 Task: Search one way flight ticket for 5 adults, 2 children, 1 infant in seat and 1 infant on lap in economy from Atlanta: Hartsfield-jackson Atlanta International Airport to Riverton: Central Wyoming Regional Airport (was Riverton Regional) on 5-4-2023. Choice of flights is Spirit. Number of bags: 2 checked bags. Price is upto 73000. Outbound departure time preference is 15:45. Flight should be less emission only.
Action: Mouse moved to (288, 265)
Screenshot: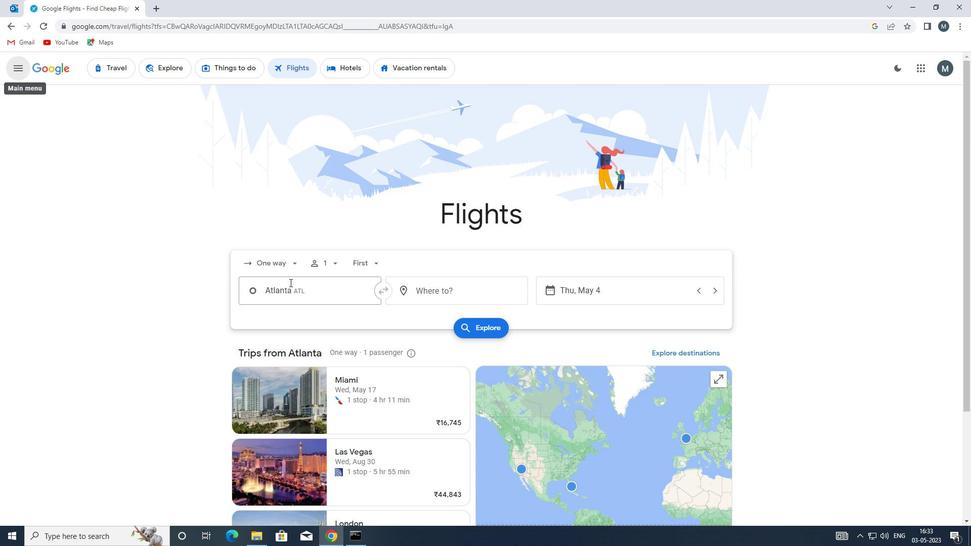 
Action: Mouse pressed left at (288, 265)
Screenshot: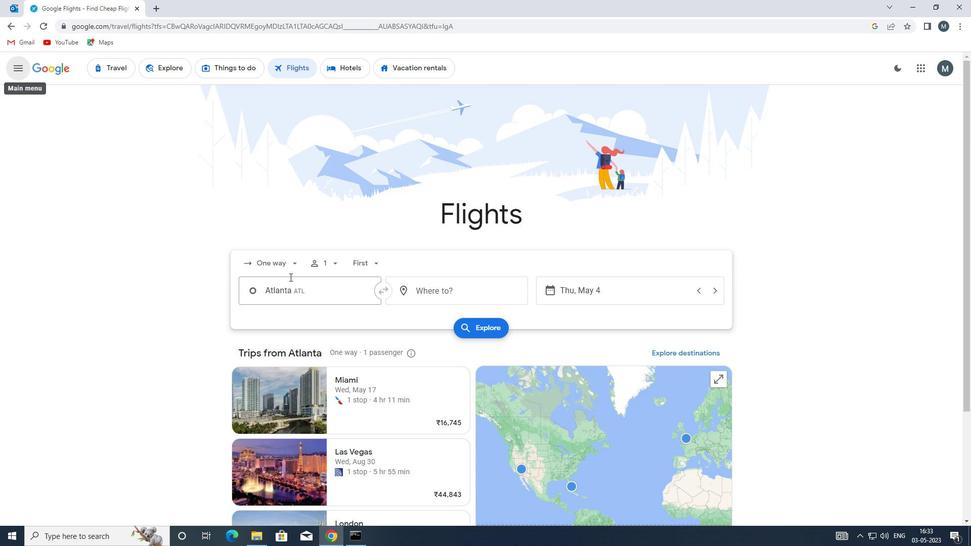 
Action: Mouse moved to (296, 311)
Screenshot: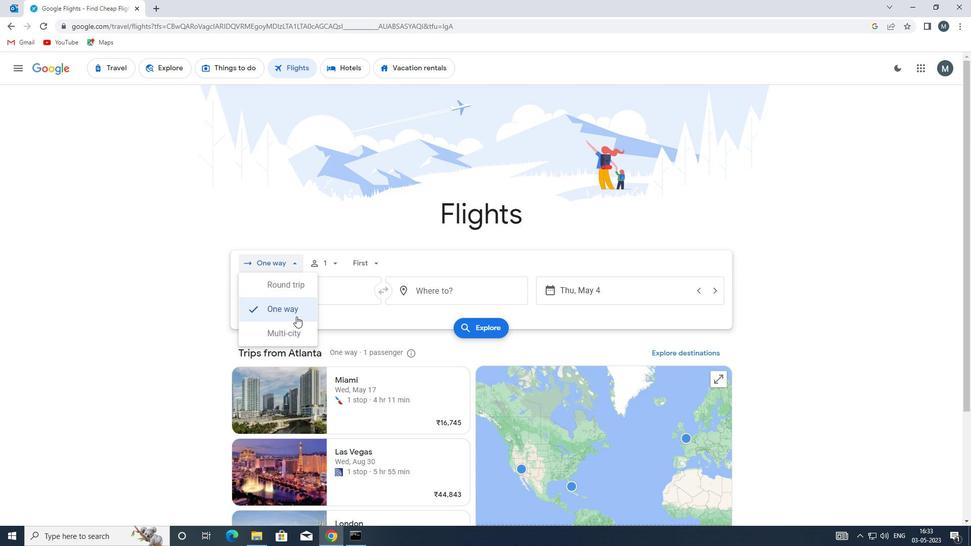 
Action: Mouse pressed left at (296, 311)
Screenshot: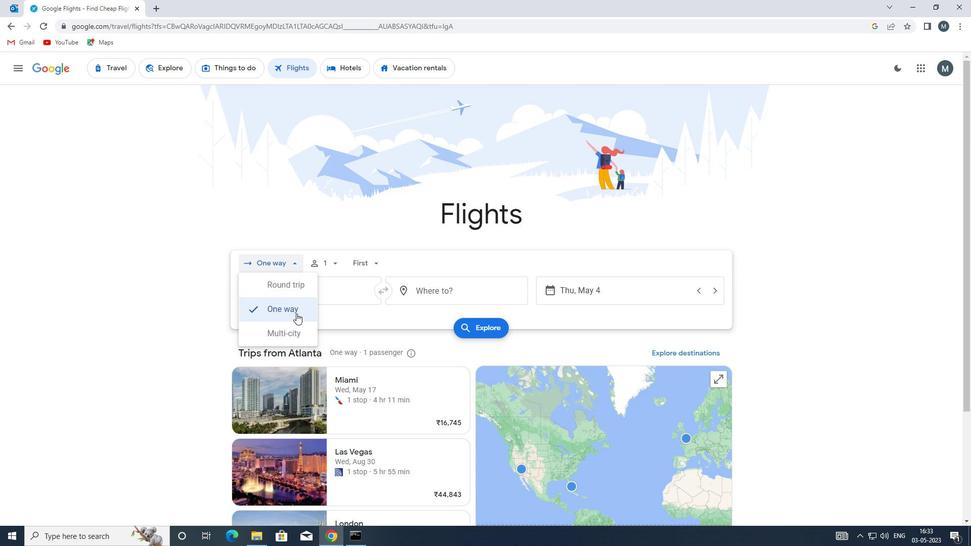 
Action: Mouse moved to (327, 270)
Screenshot: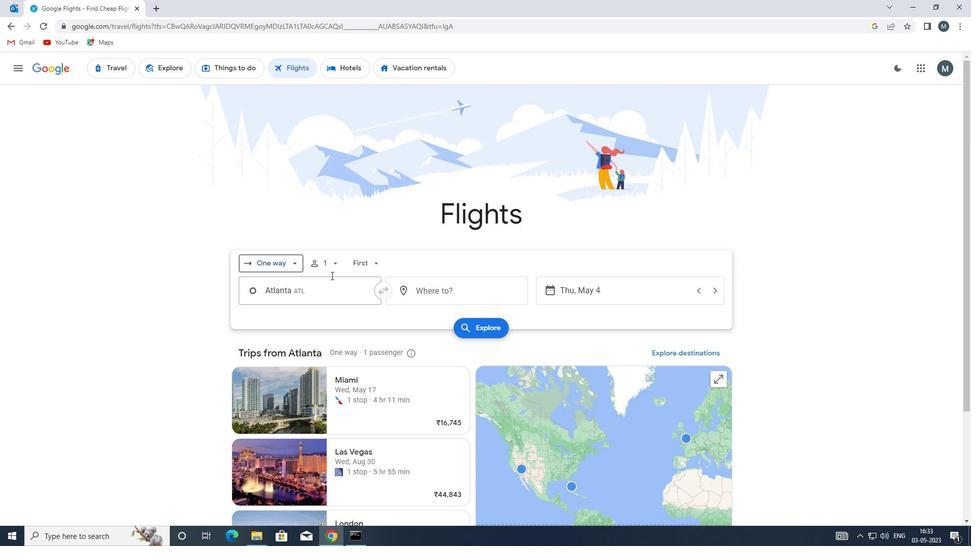 
Action: Mouse pressed left at (327, 270)
Screenshot: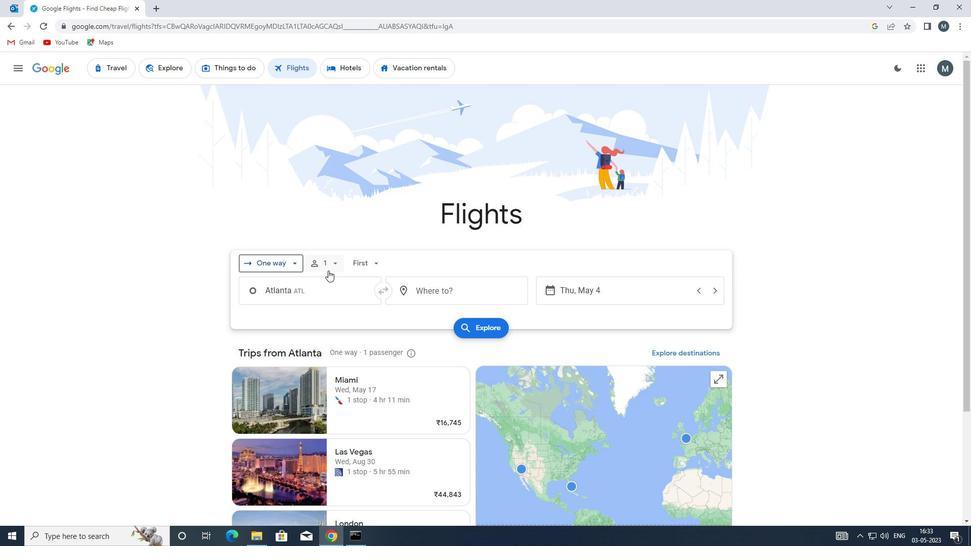 
Action: Mouse moved to (416, 289)
Screenshot: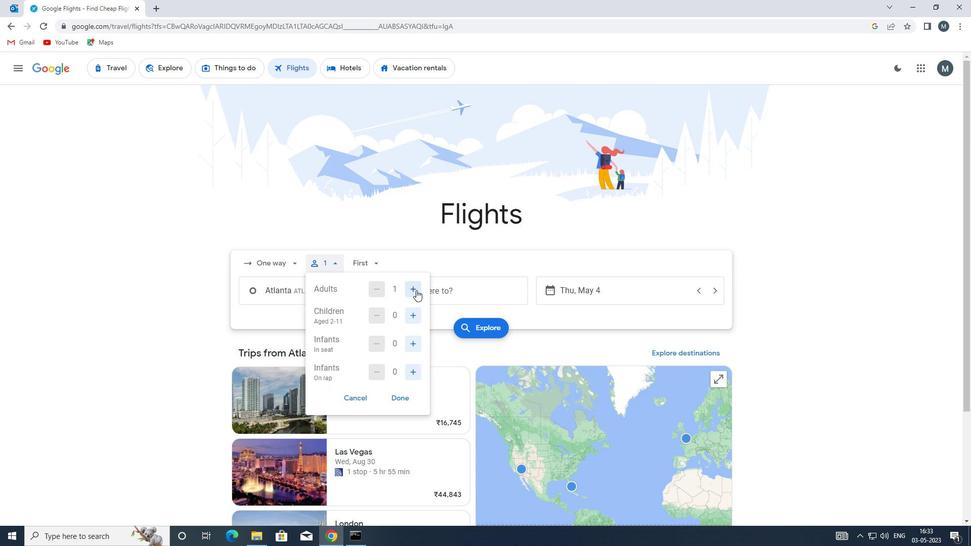 
Action: Mouse pressed left at (416, 289)
Screenshot: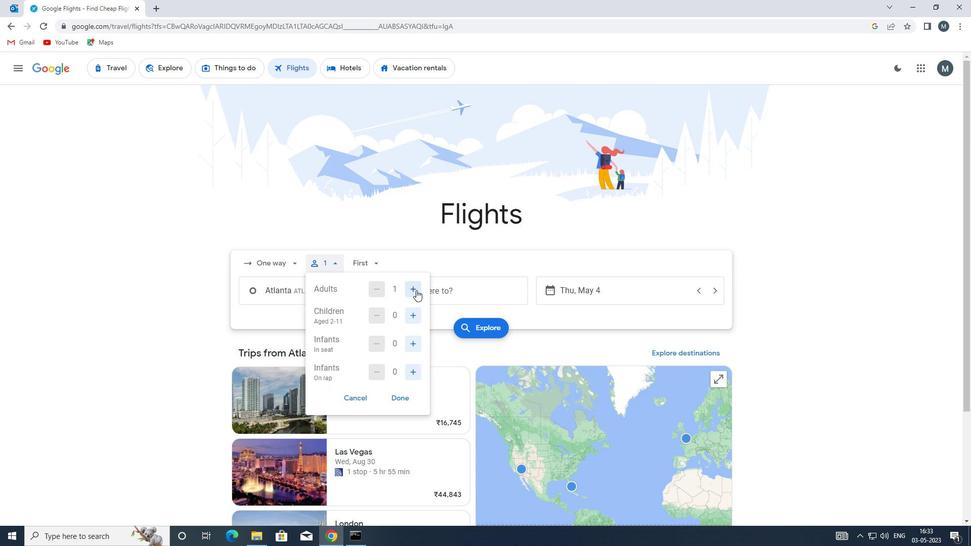
Action: Mouse pressed left at (416, 289)
Screenshot: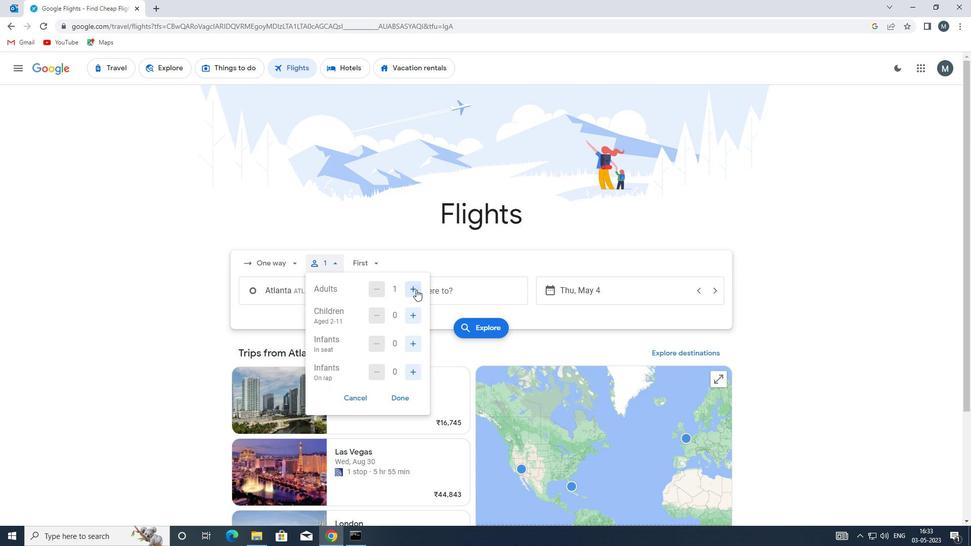 
Action: Mouse pressed left at (416, 289)
Screenshot: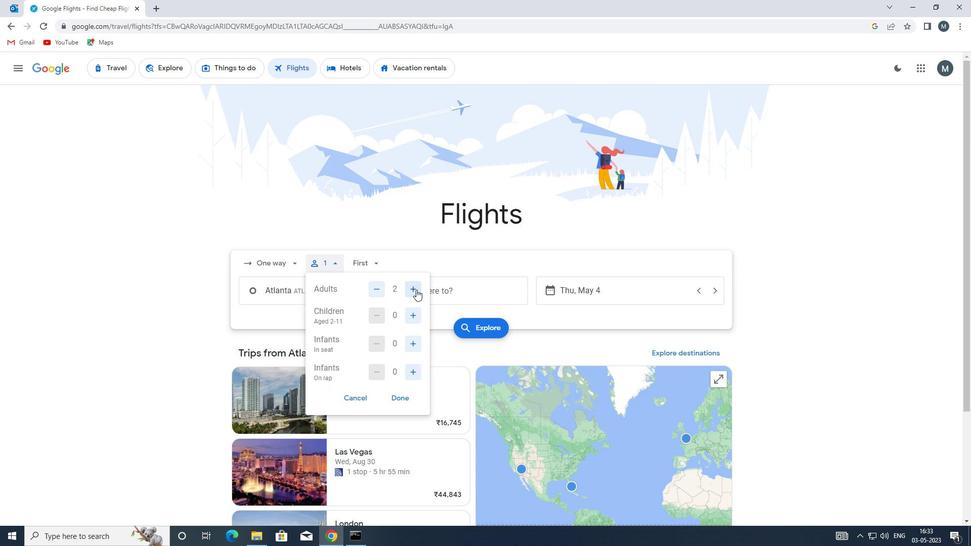 
Action: Mouse pressed left at (416, 289)
Screenshot: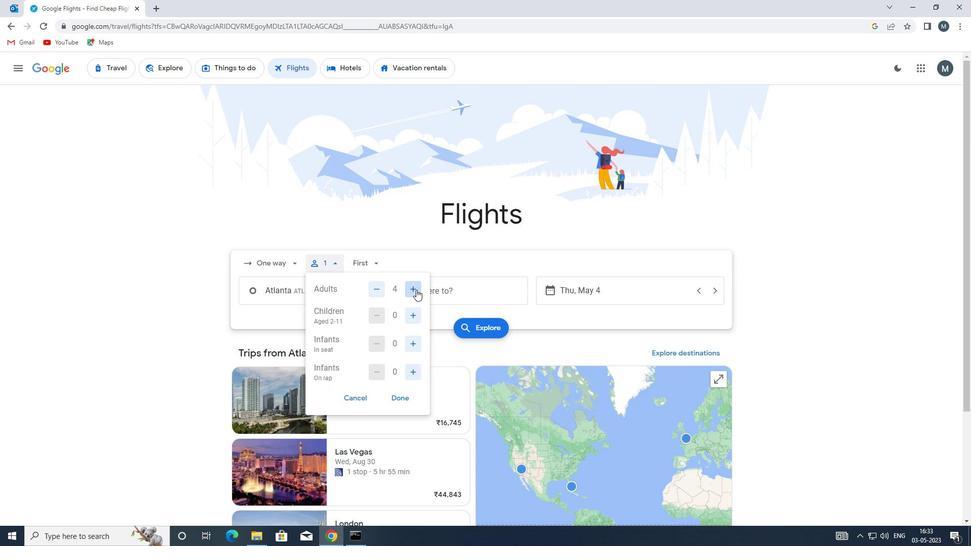 
Action: Mouse moved to (415, 315)
Screenshot: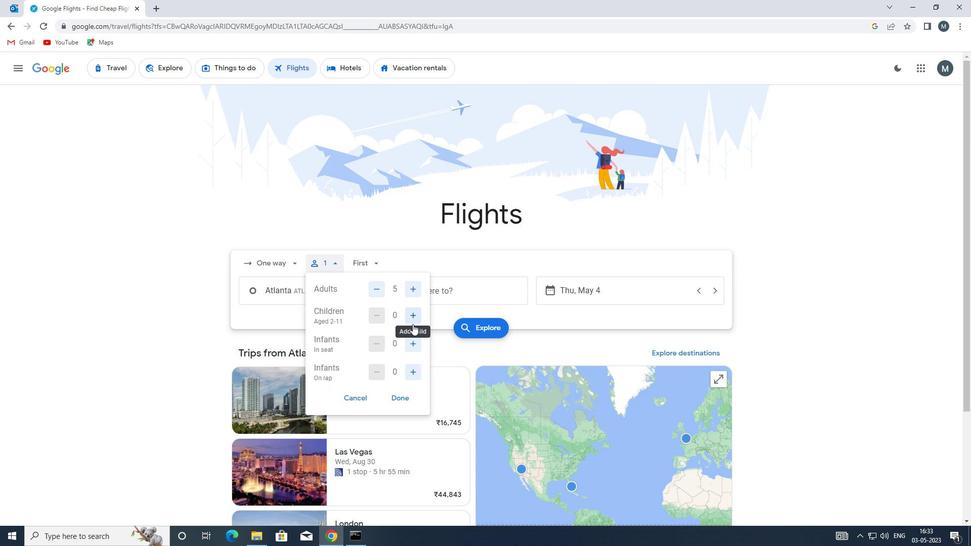 
Action: Mouse pressed left at (415, 315)
Screenshot: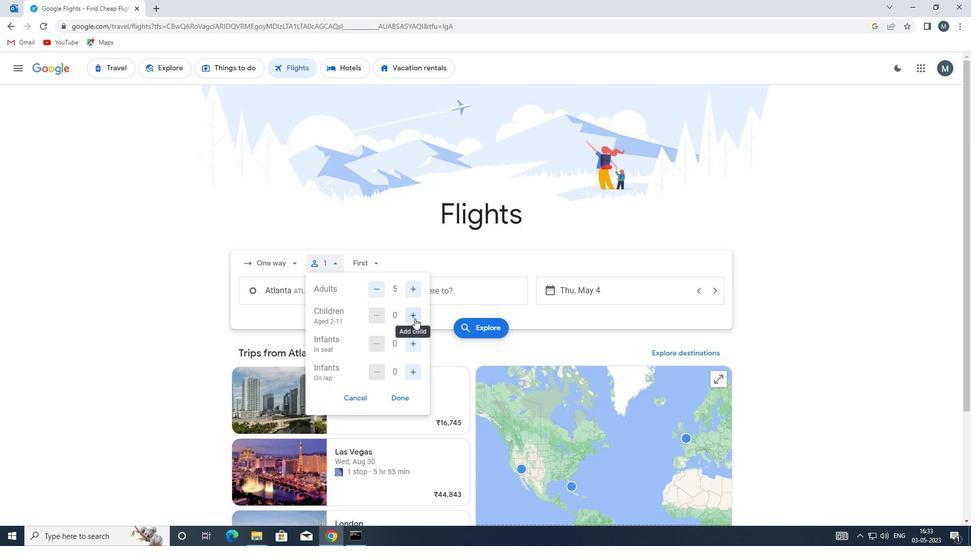 
Action: Mouse pressed left at (415, 315)
Screenshot: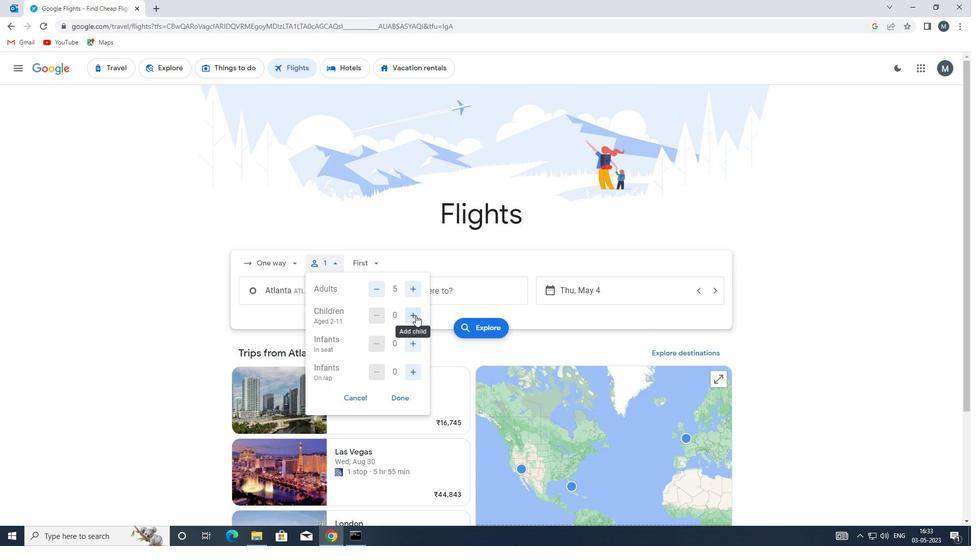 
Action: Mouse moved to (415, 342)
Screenshot: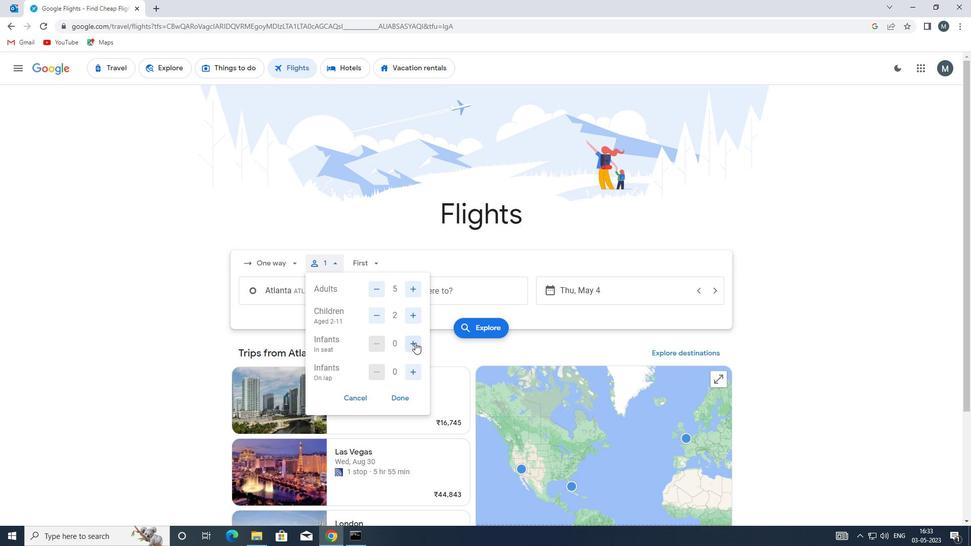 
Action: Mouse pressed left at (415, 342)
Screenshot: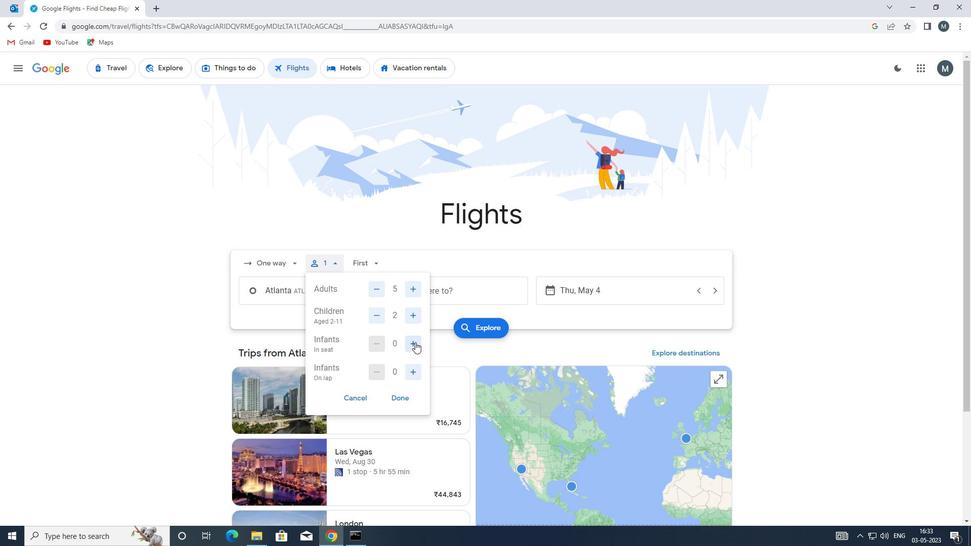 
Action: Mouse moved to (410, 369)
Screenshot: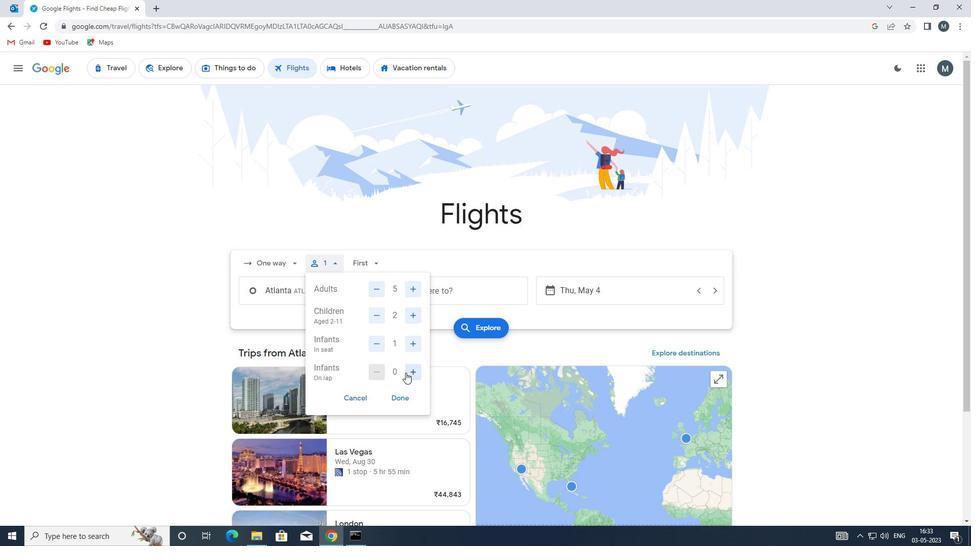 
Action: Mouse pressed left at (410, 369)
Screenshot: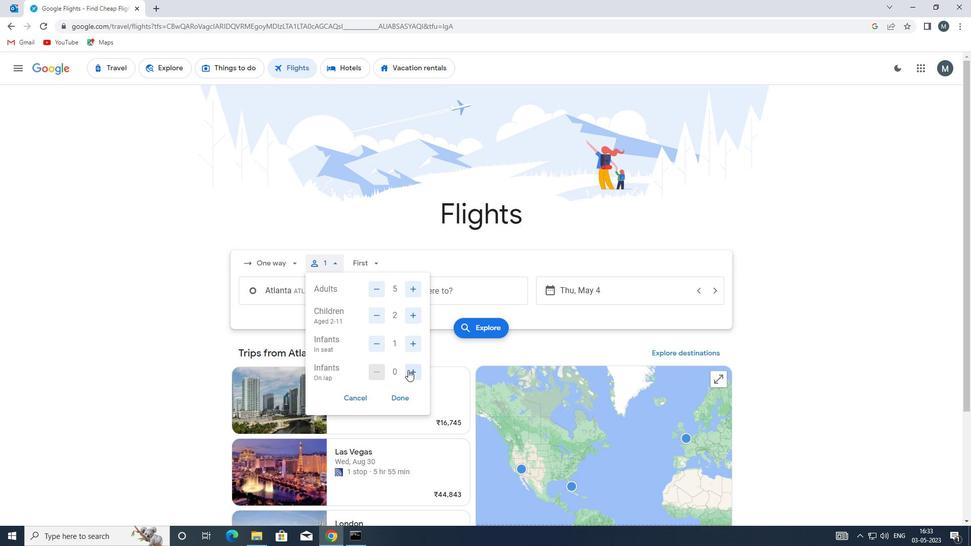 
Action: Mouse moved to (405, 395)
Screenshot: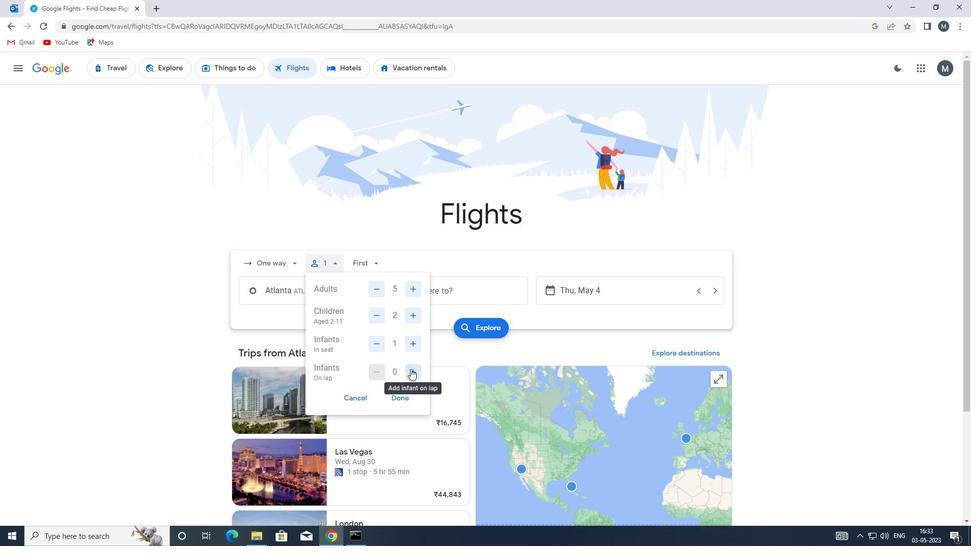 
Action: Mouse pressed left at (405, 395)
Screenshot: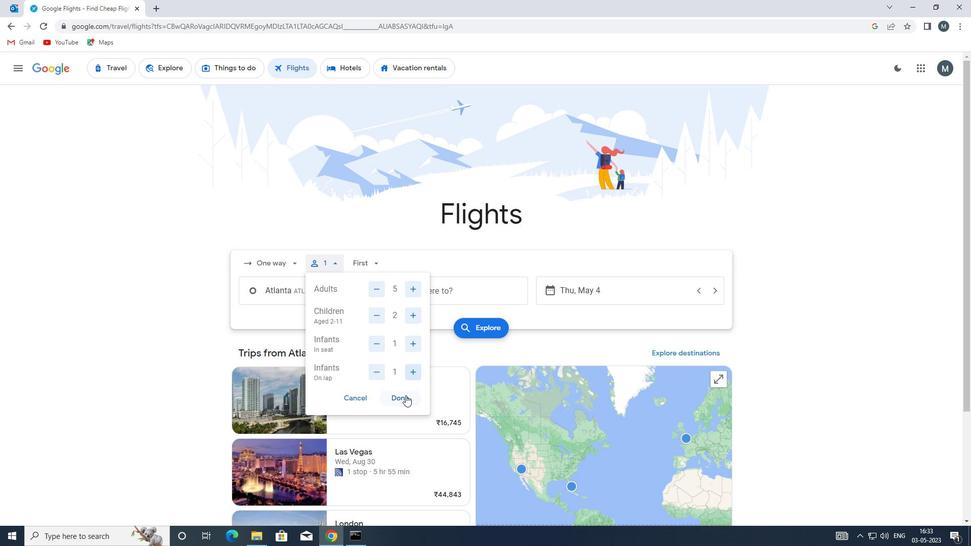 
Action: Mouse moved to (372, 264)
Screenshot: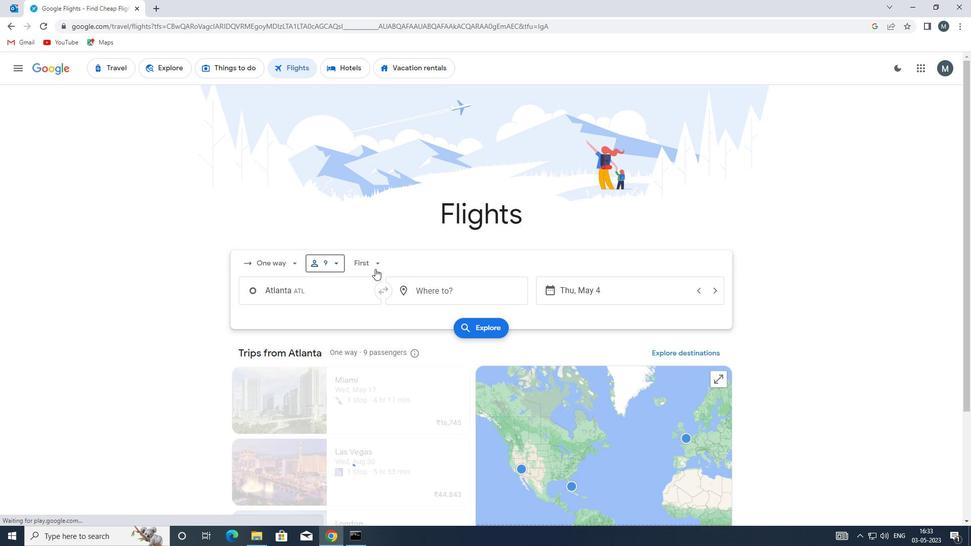 
Action: Mouse pressed left at (372, 264)
Screenshot: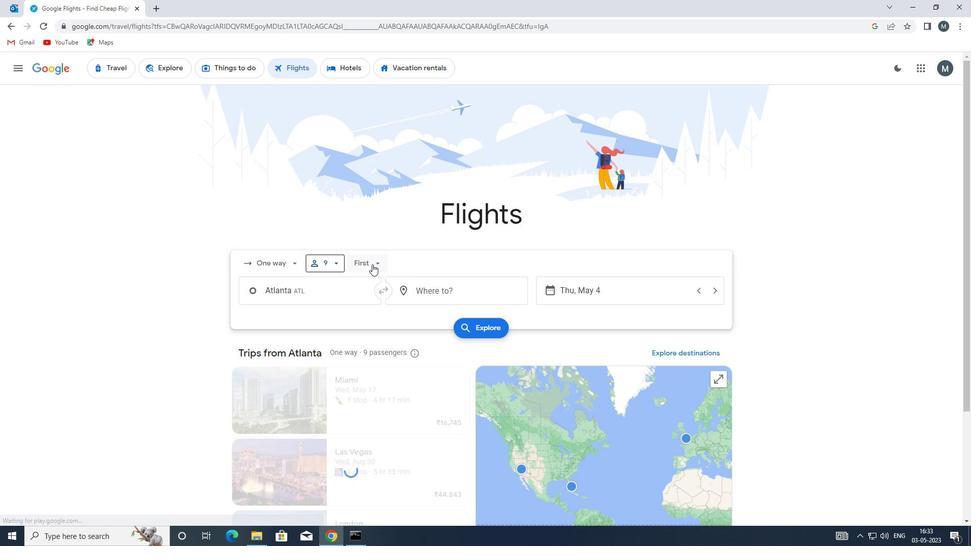 
Action: Mouse moved to (401, 281)
Screenshot: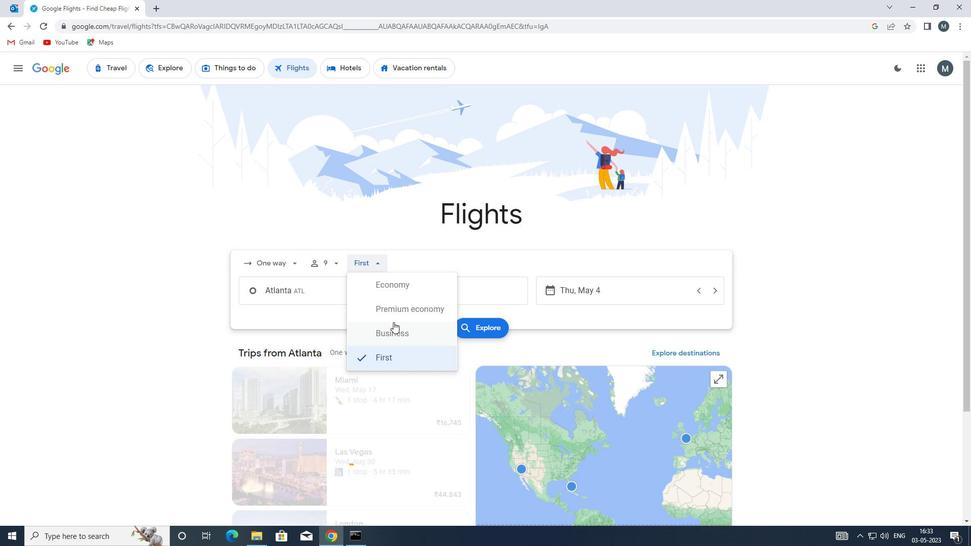 
Action: Mouse pressed left at (401, 281)
Screenshot: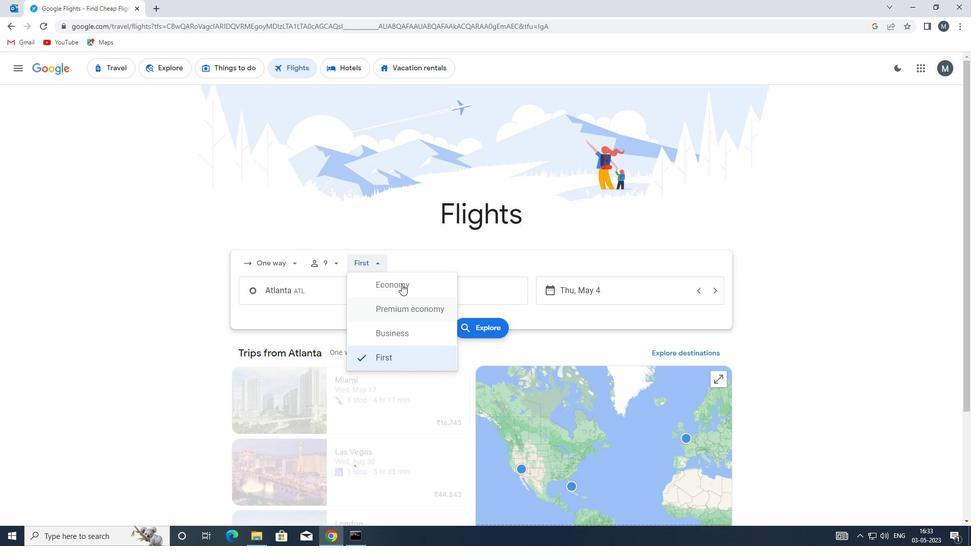 
Action: Mouse moved to (323, 299)
Screenshot: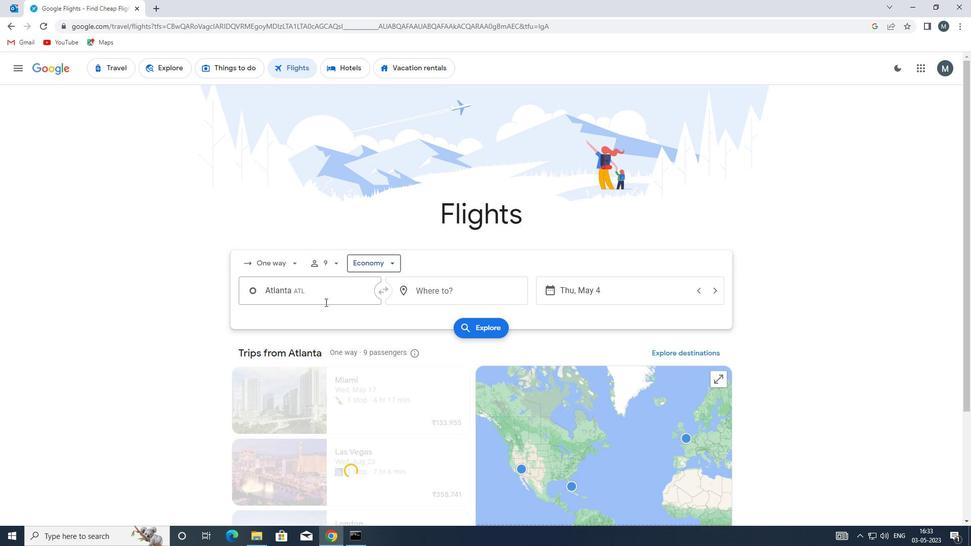 
Action: Mouse pressed left at (323, 299)
Screenshot: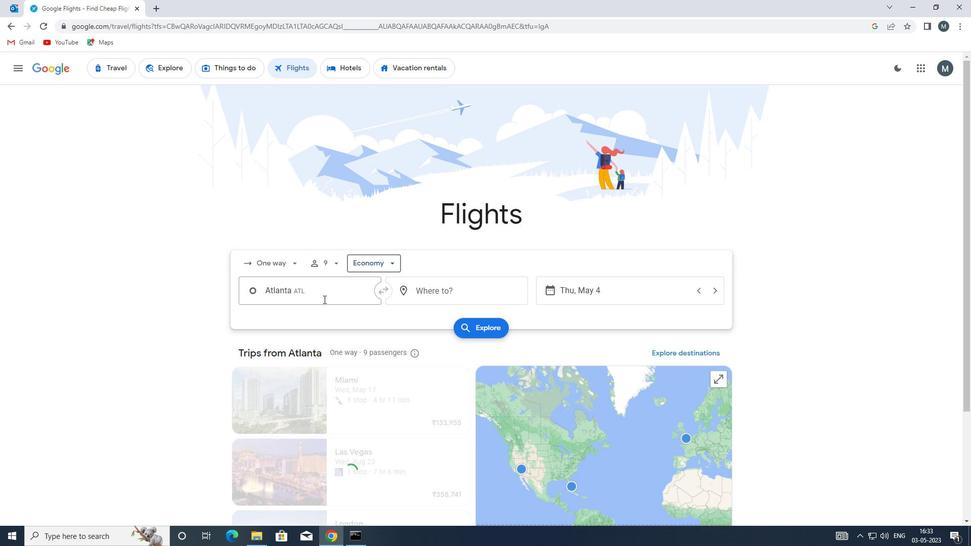 
Action: Mouse moved to (336, 347)
Screenshot: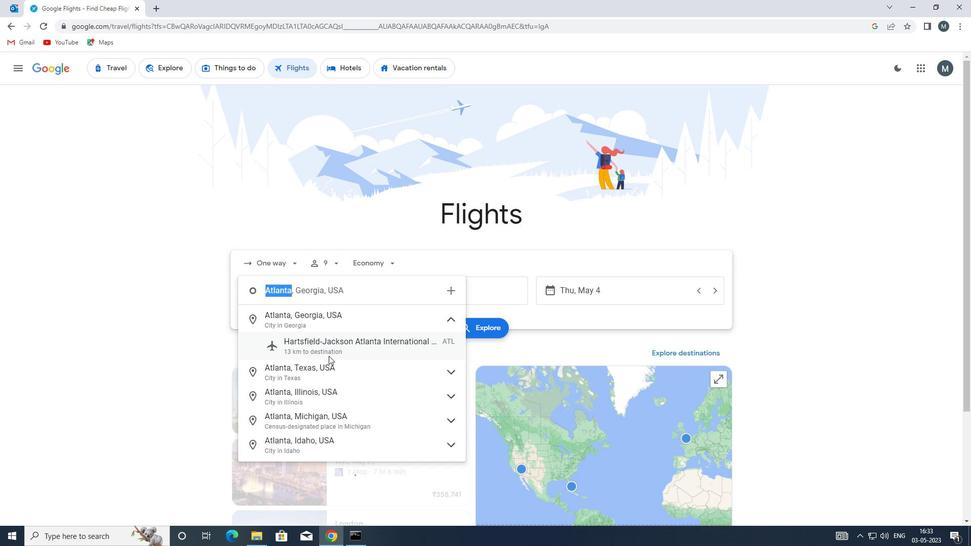 
Action: Mouse pressed left at (336, 347)
Screenshot: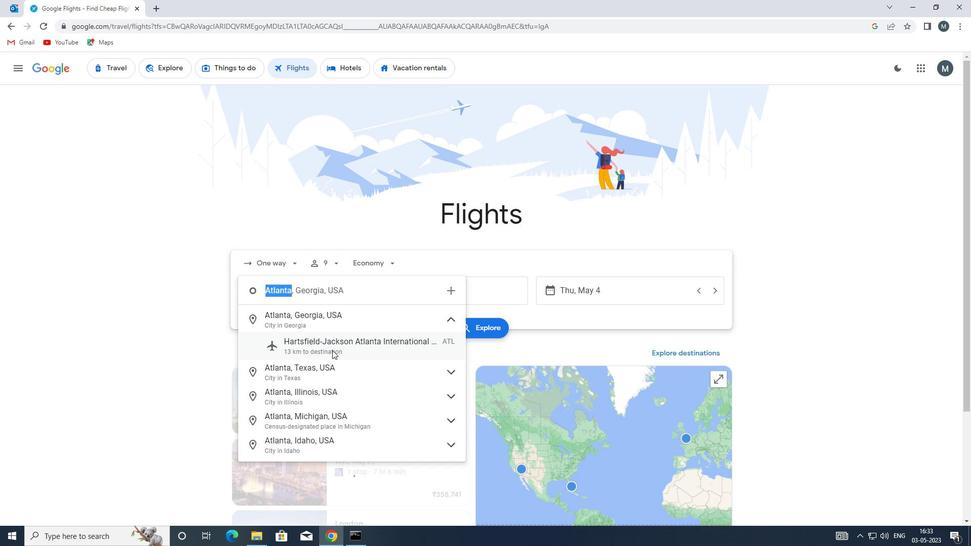 
Action: Mouse moved to (441, 297)
Screenshot: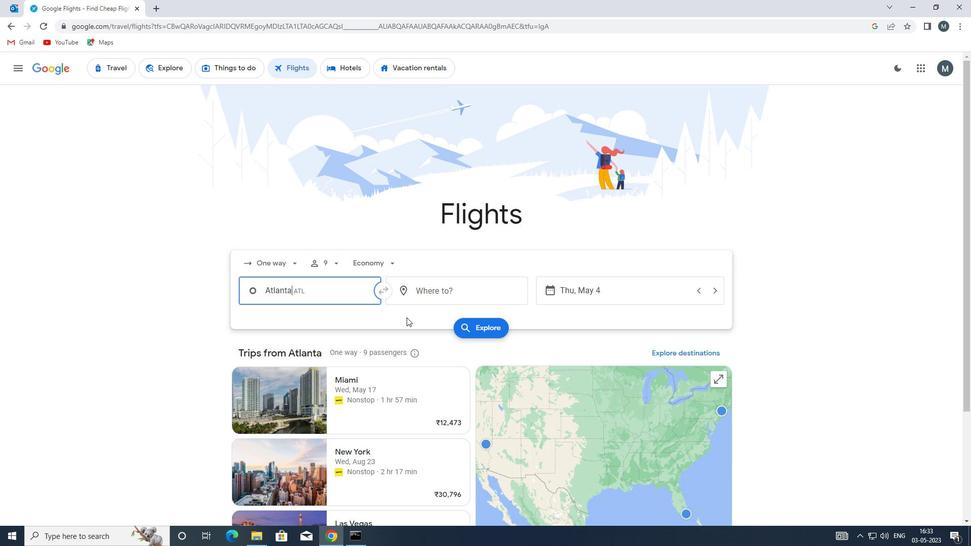 
Action: Mouse pressed left at (441, 297)
Screenshot: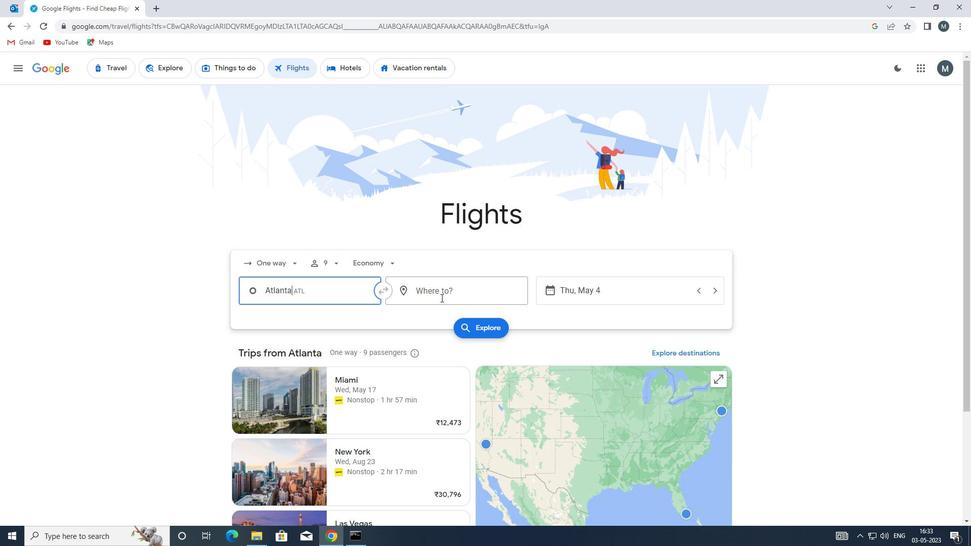 
Action: Key pressed riw
Screenshot: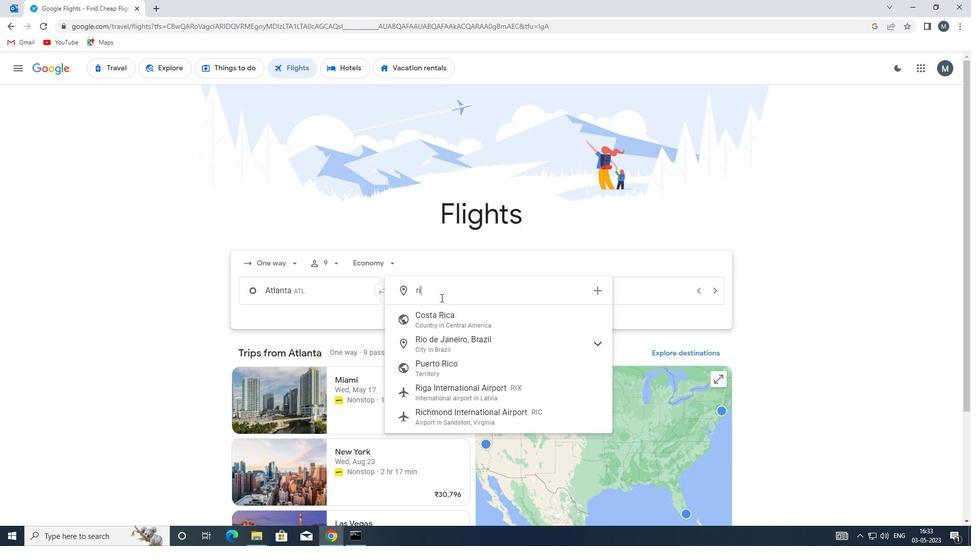 
Action: Mouse moved to (469, 320)
Screenshot: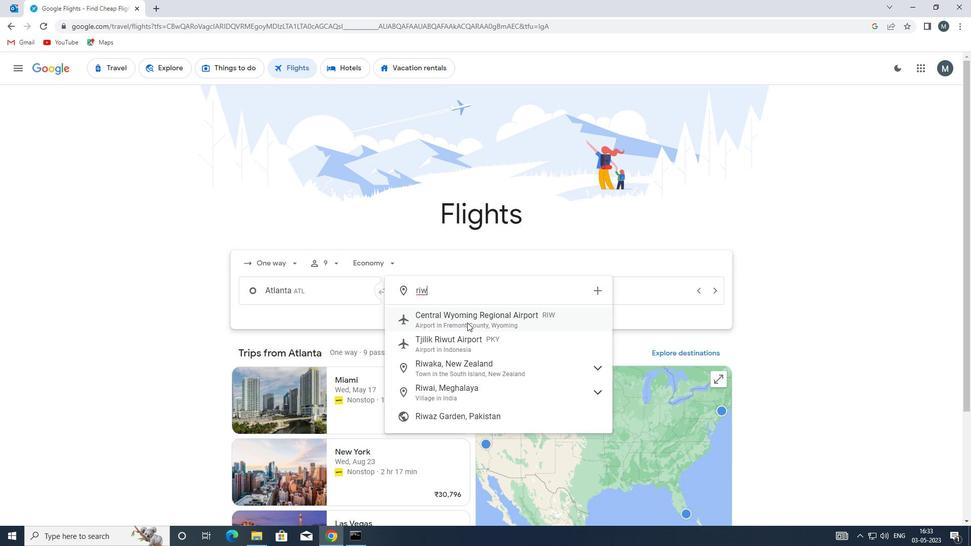 
Action: Mouse pressed left at (469, 320)
Screenshot: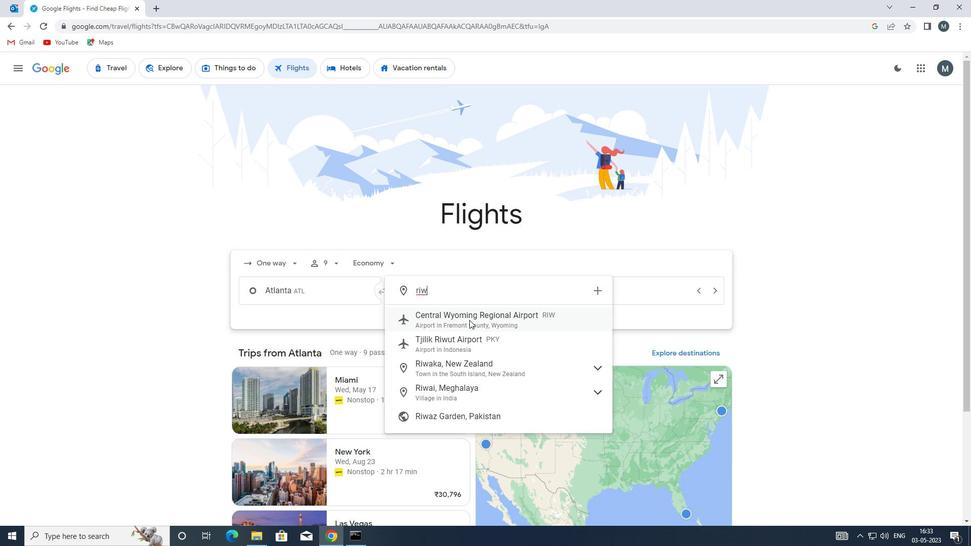 
Action: Mouse moved to (573, 290)
Screenshot: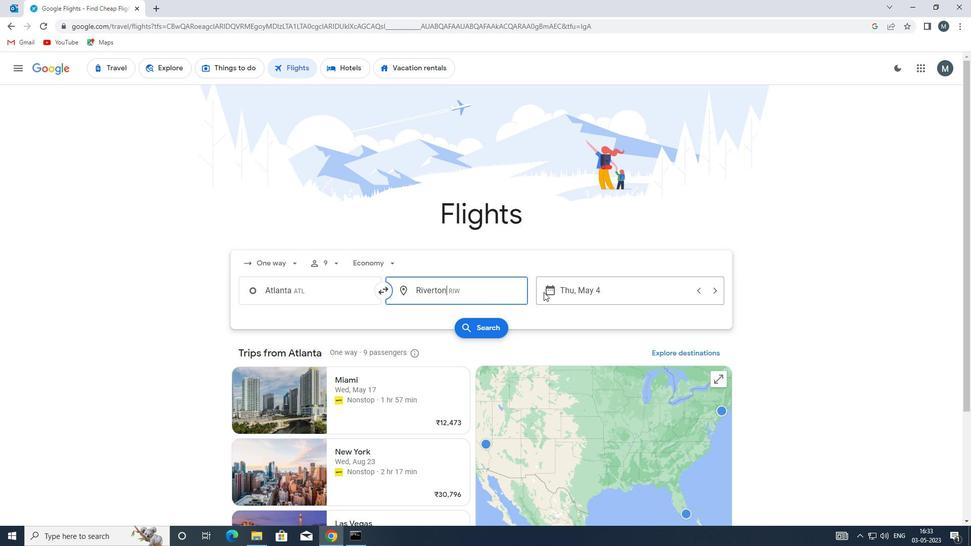 
Action: Mouse pressed left at (573, 290)
Screenshot: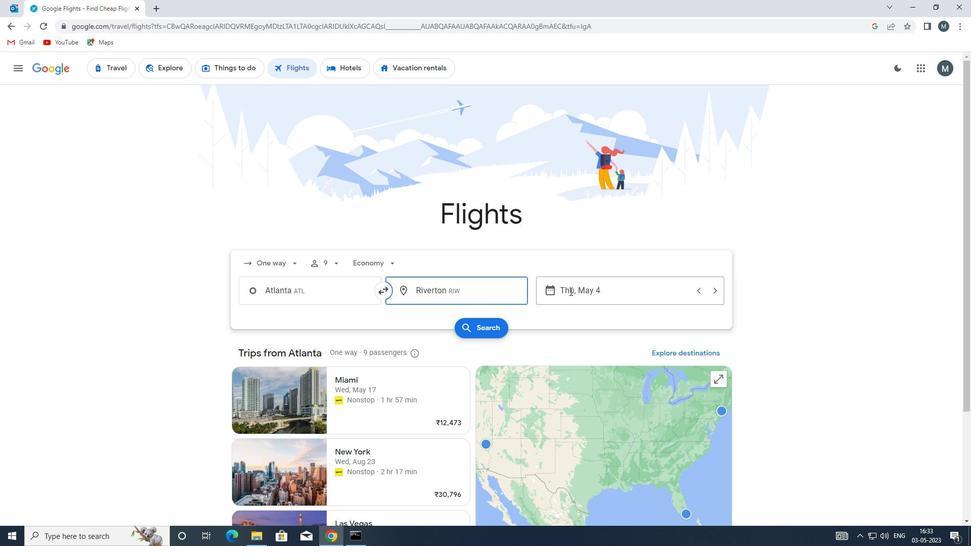 
Action: Mouse moved to (461, 340)
Screenshot: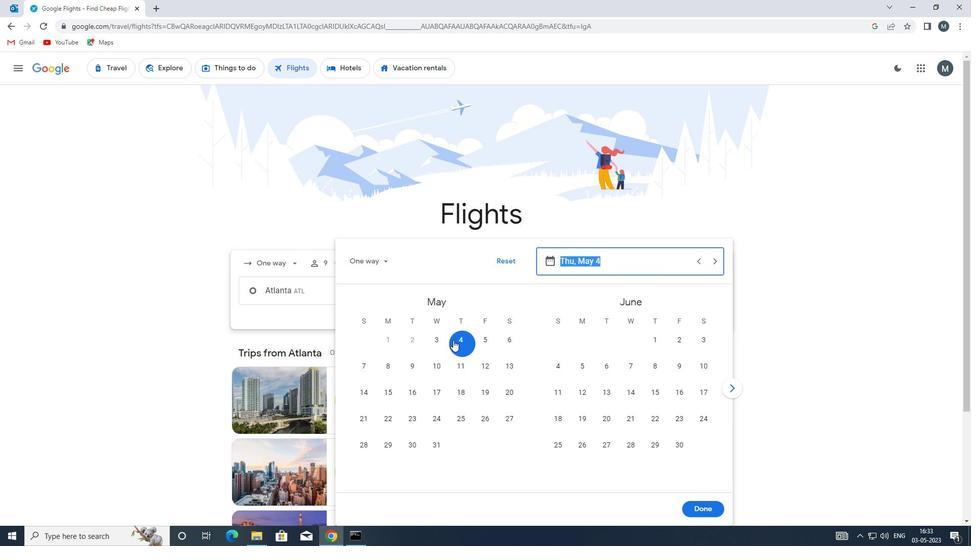 
Action: Mouse pressed left at (461, 340)
Screenshot: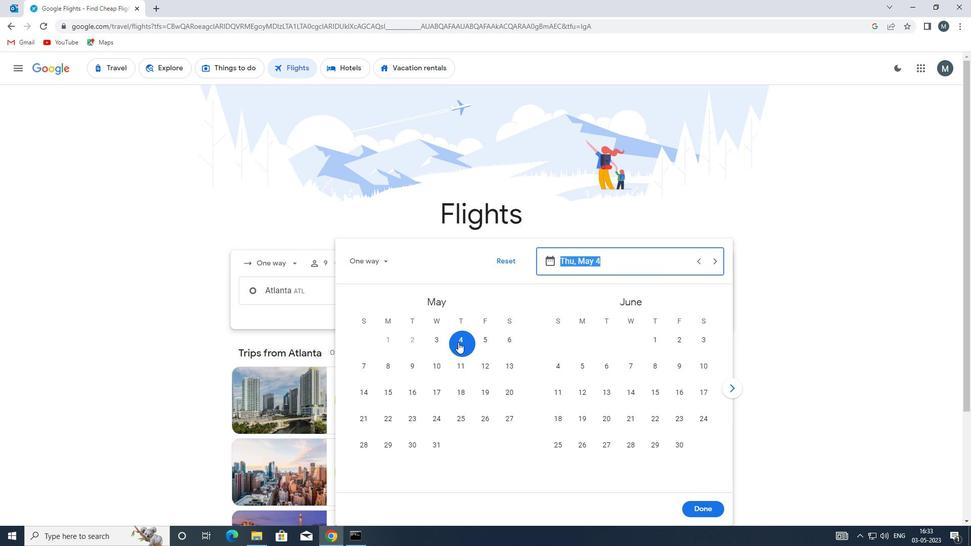 
Action: Mouse moved to (696, 506)
Screenshot: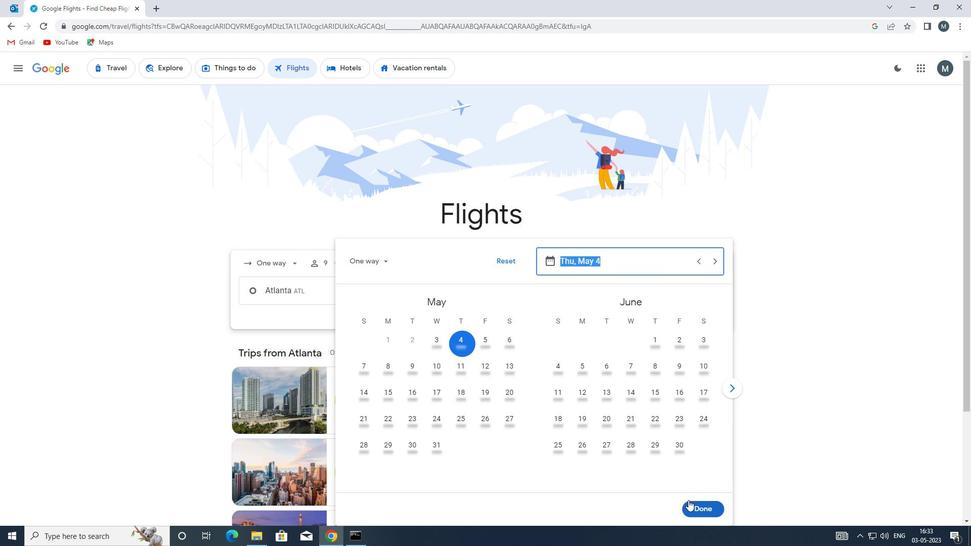 
Action: Mouse pressed left at (696, 506)
Screenshot: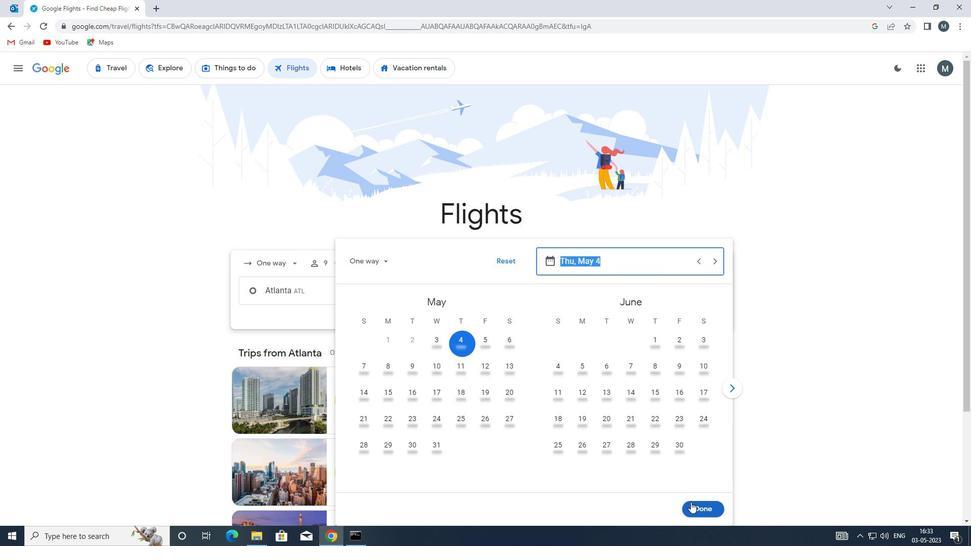 
Action: Mouse moved to (476, 332)
Screenshot: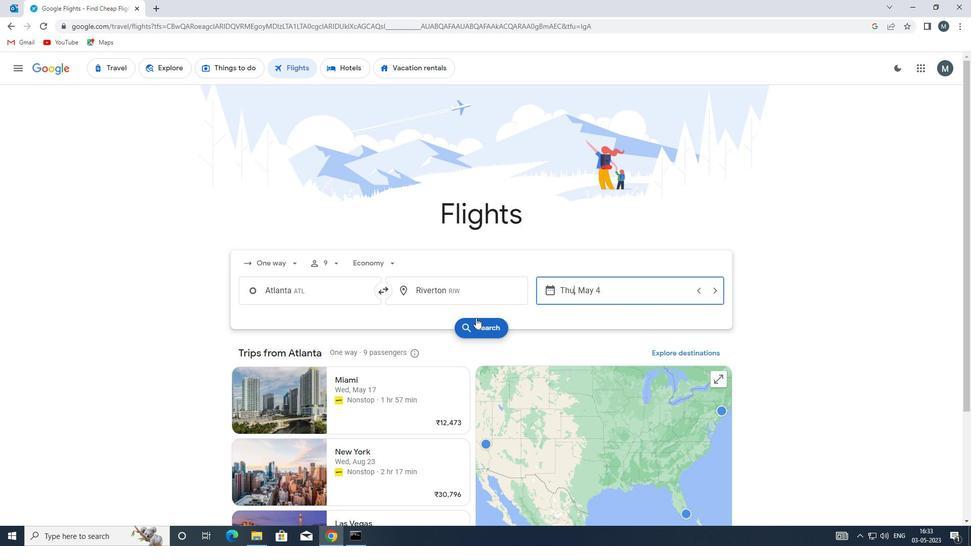 
Action: Mouse pressed left at (476, 332)
Screenshot: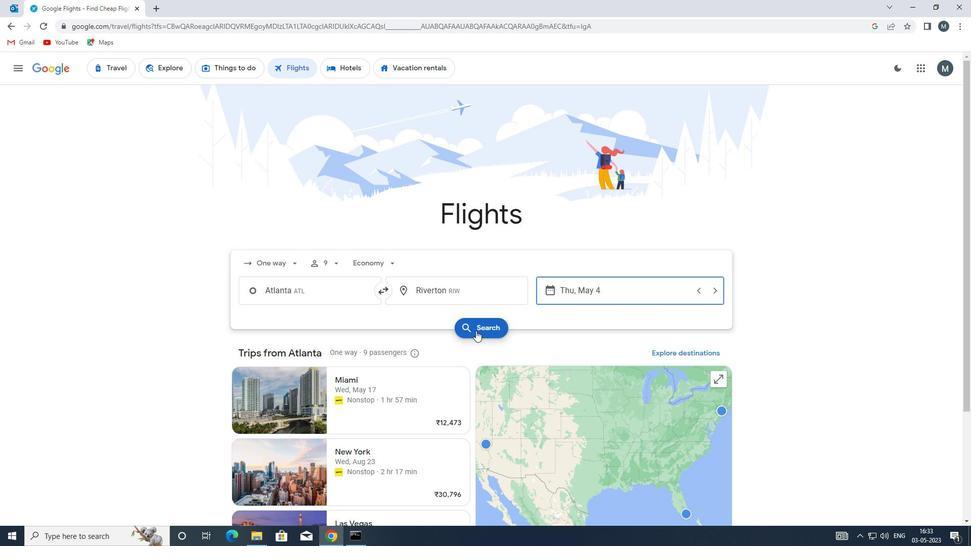 
Action: Mouse moved to (260, 158)
Screenshot: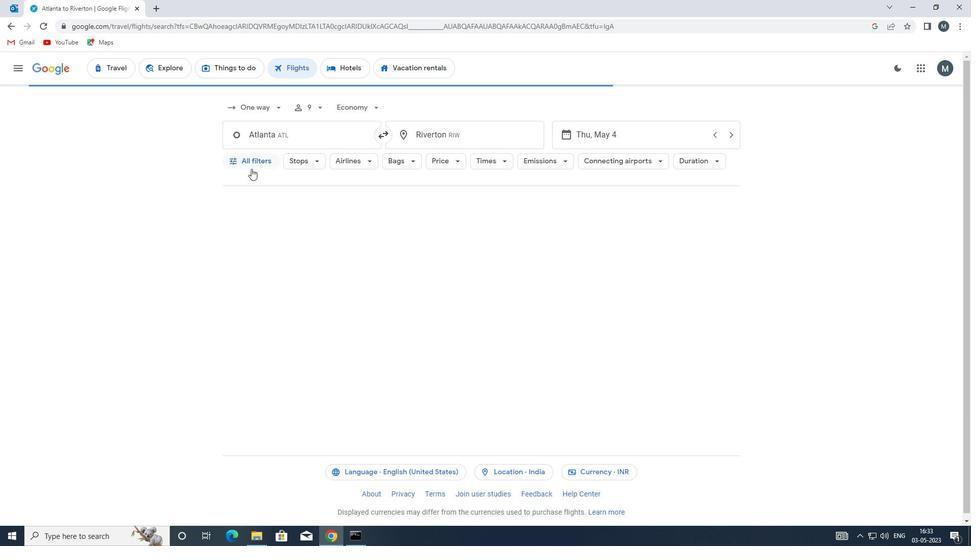 
Action: Mouse pressed left at (260, 158)
Screenshot: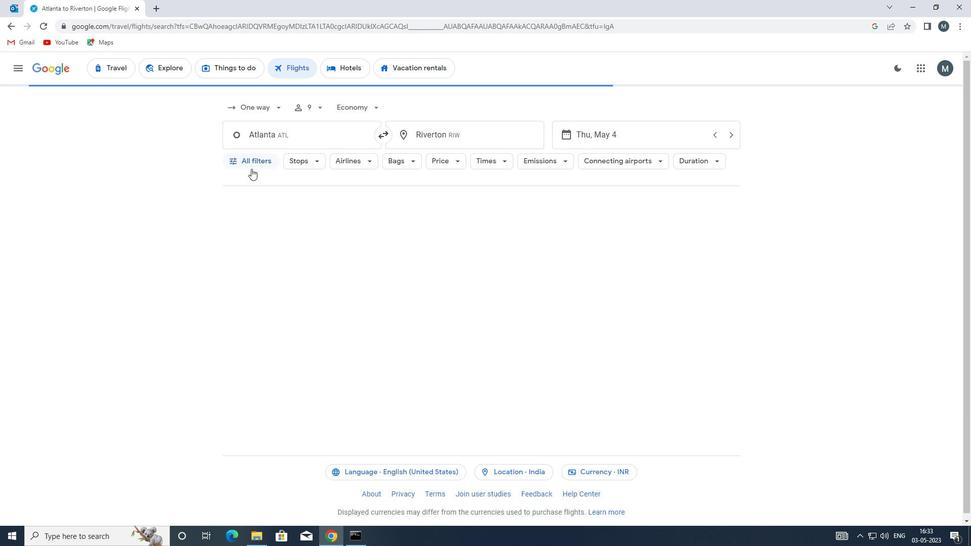 
Action: Mouse moved to (291, 297)
Screenshot: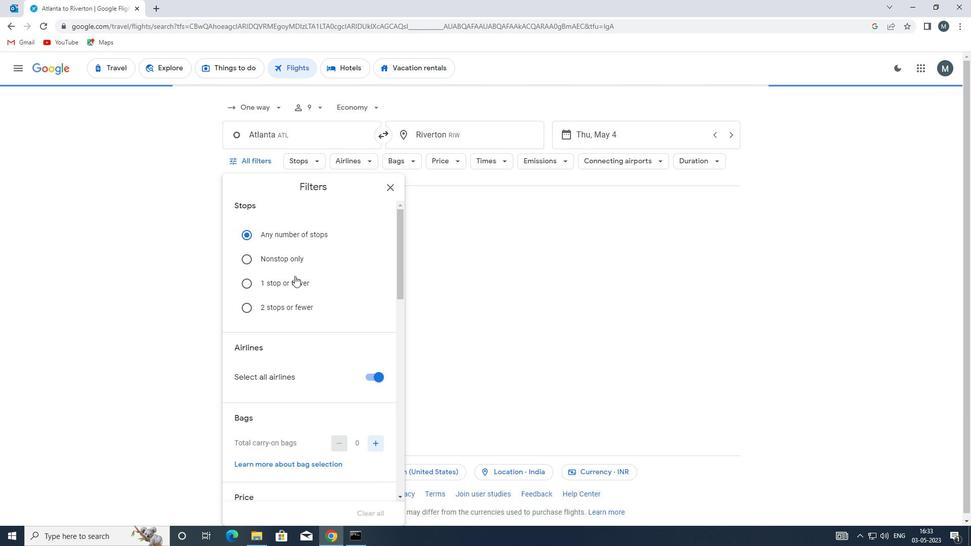 
Action: Mouse scrolled (291, 297) with delta (0, 0)
Screenshot: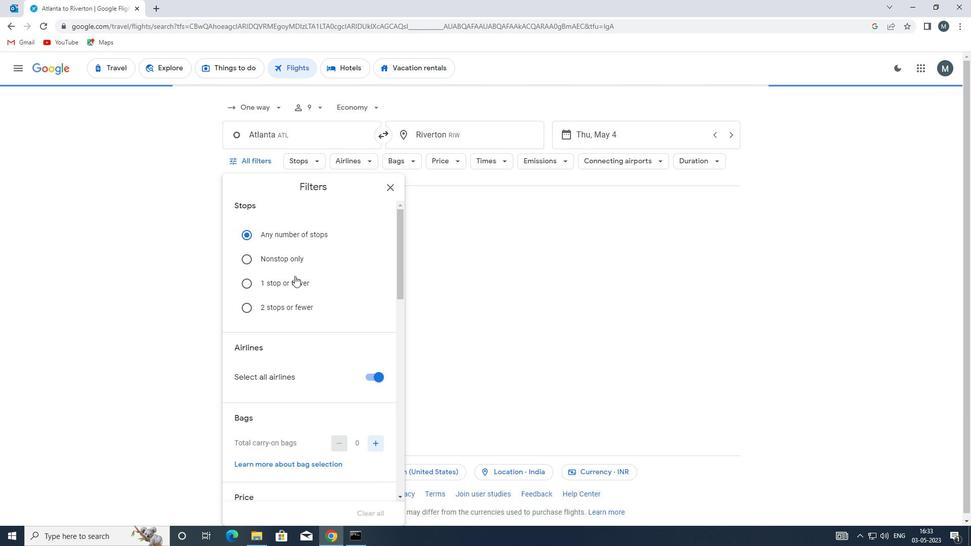 
Action: Mouse moved to (376, 329)
Screenshot: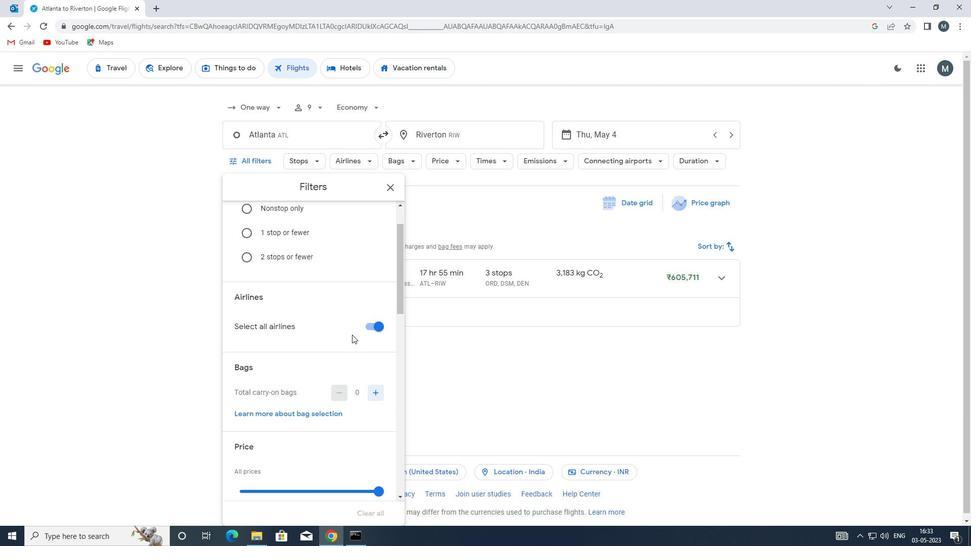 
Action: Mouse pressed left at (376, 329)
Screenshot: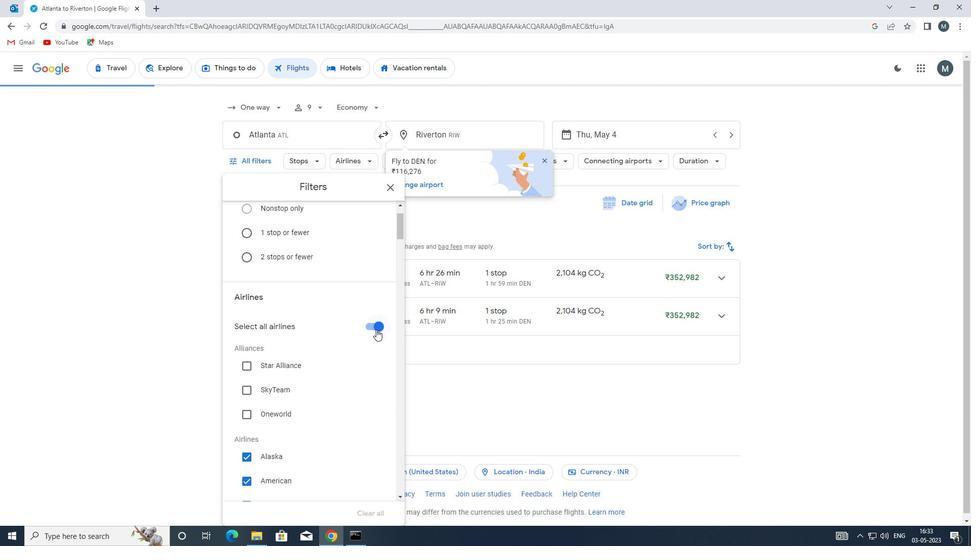 
Action: Mouse moved to (308, 338)
Screenshot: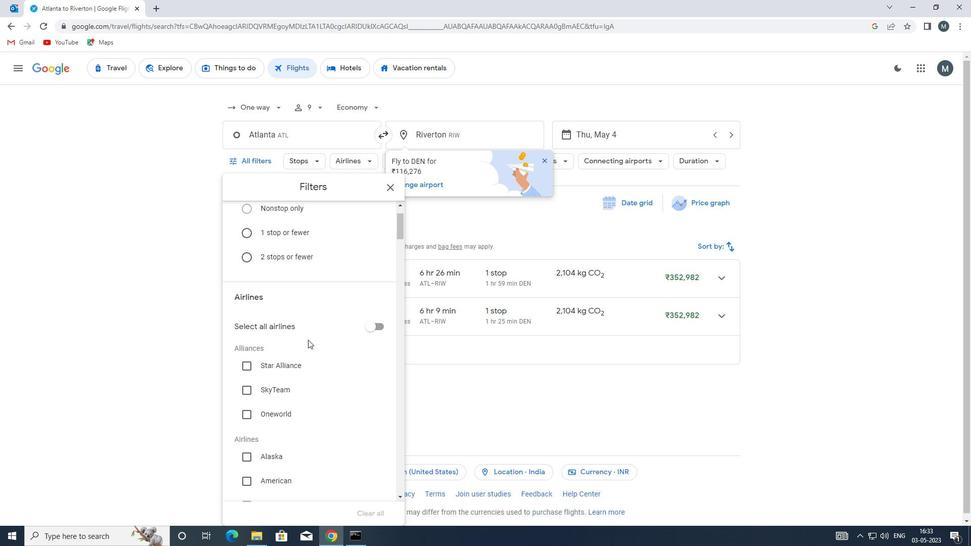 
Action: Mouse scrolled (308, 337) with delta (0, 0)
Screenshot: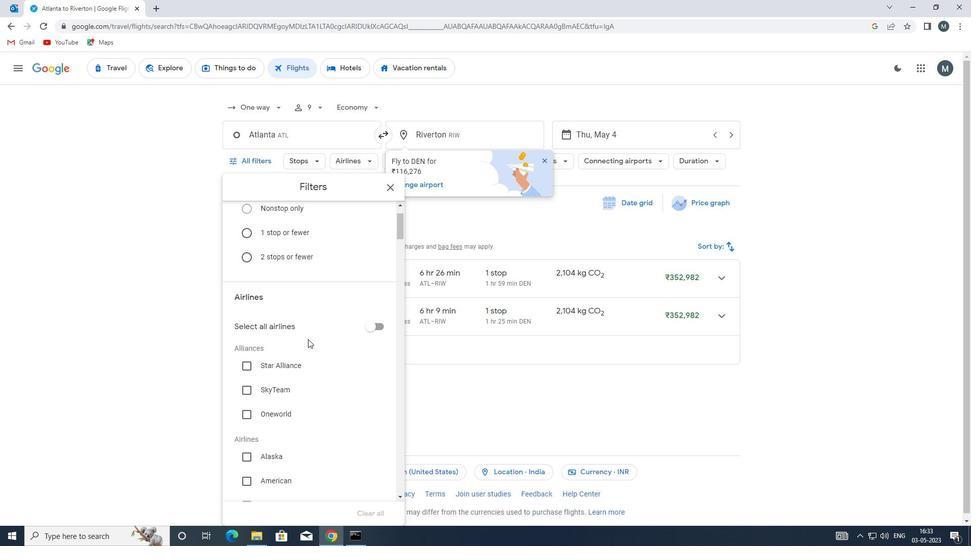 
Action: Mouse moved to (306, 339)
Screenshot: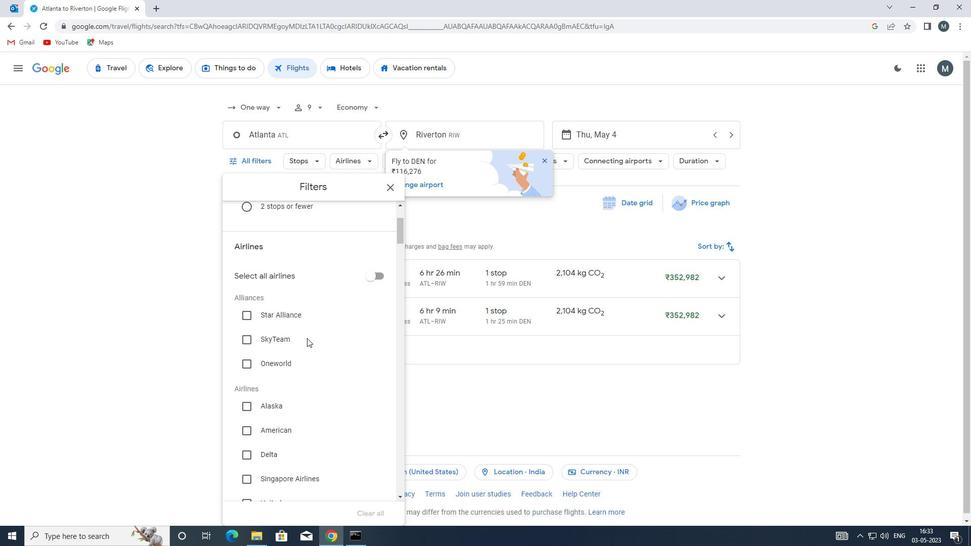 
Action: Mouse scrolled (306, 338) with delta (0, 0)
Screenshot: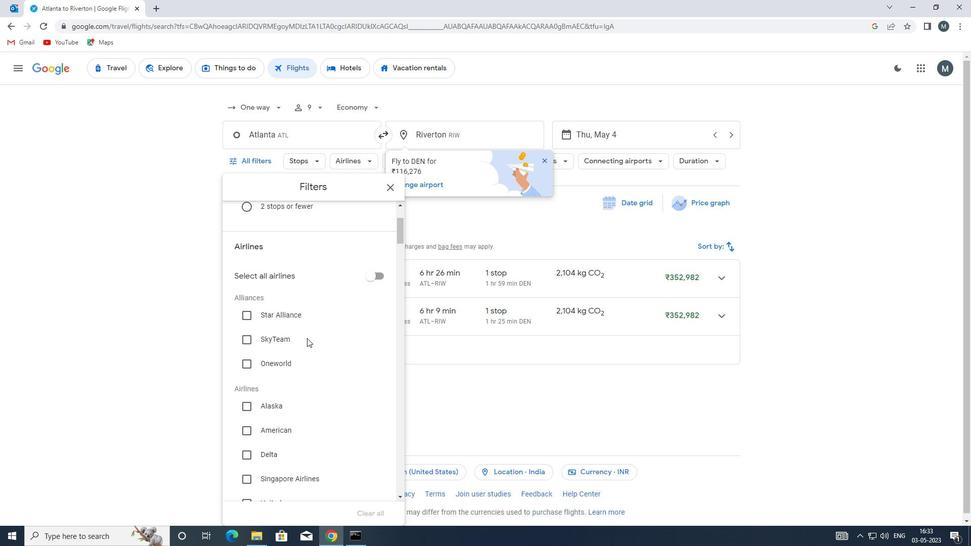 
Action: Mouse moved to (304, 345)
Screenshot: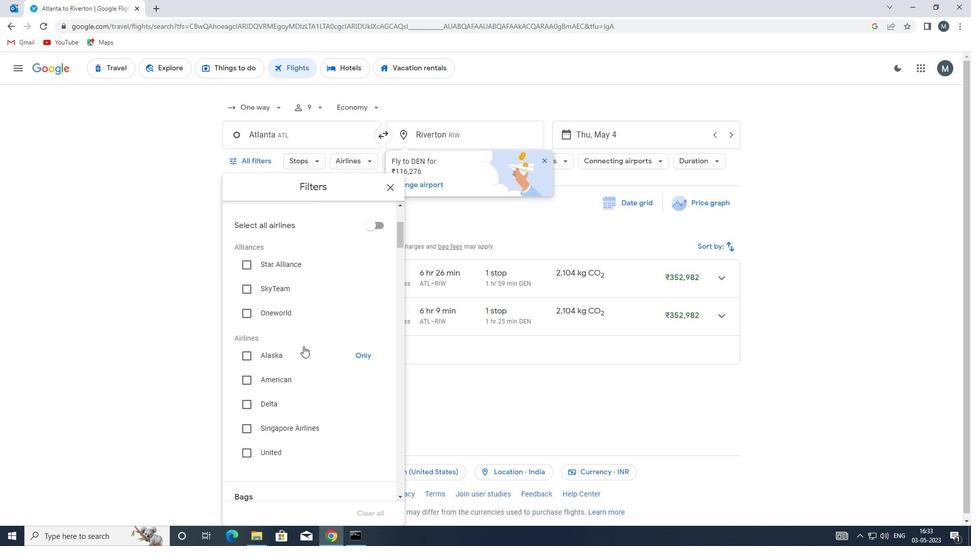 
Action: Mouse scrolled (304, 345) with delta (0, 0)
Screenshot: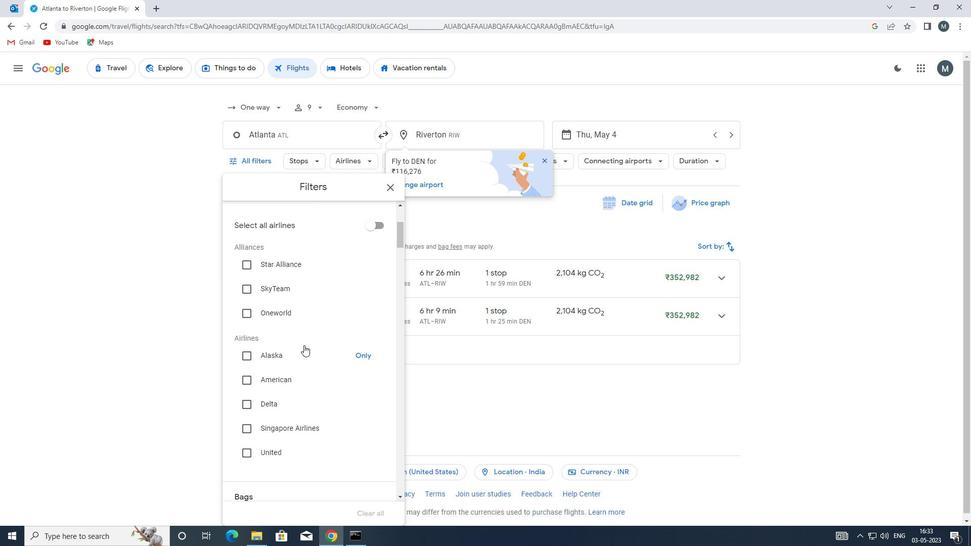 
Action: Mouse moved to (302, 346)
Screenshot: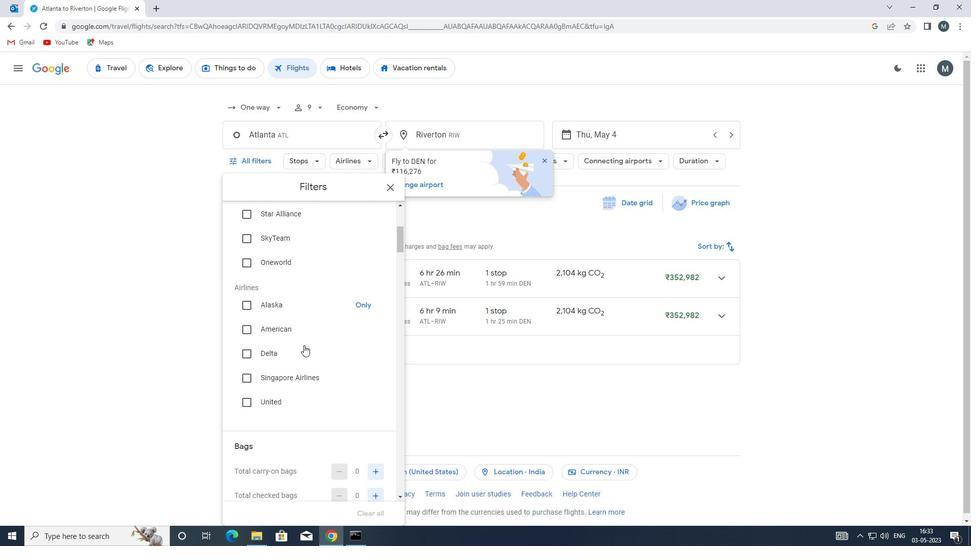 
Action: Mouse scrolled (302, 345) with delta (0, 0)
Screenshot: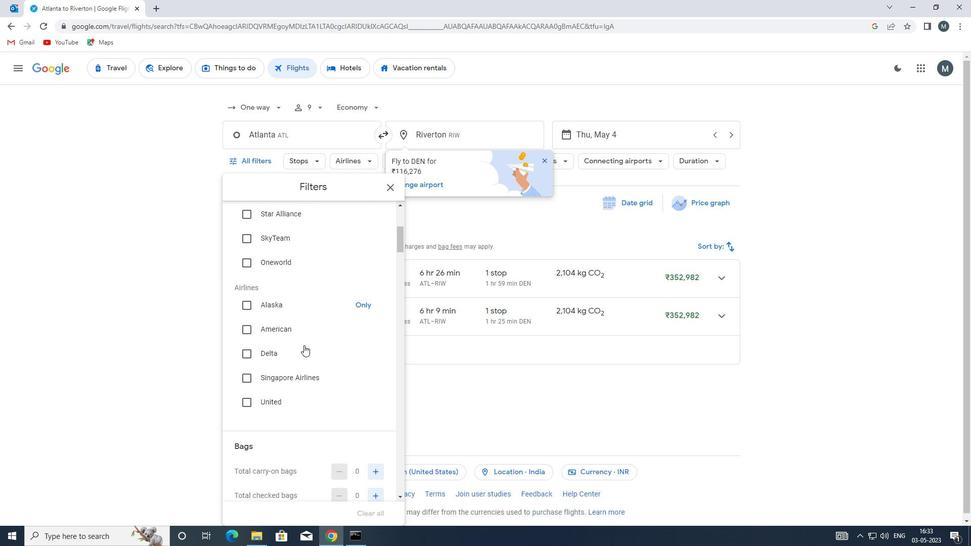 
Action: Mouse moved to (302, 347)
Screenshot: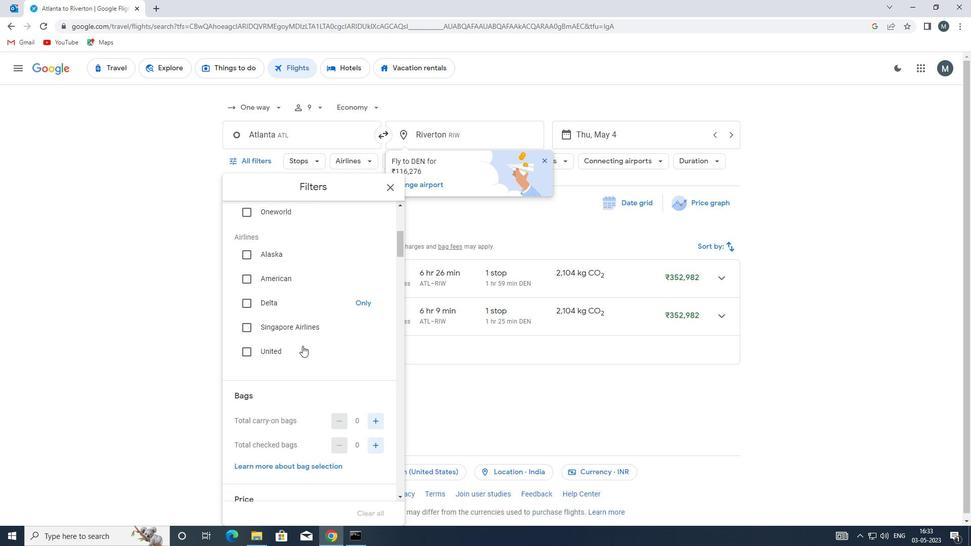 
Action: Mouse scrolled (302, 346) with delta (0, 0)
Screenshot: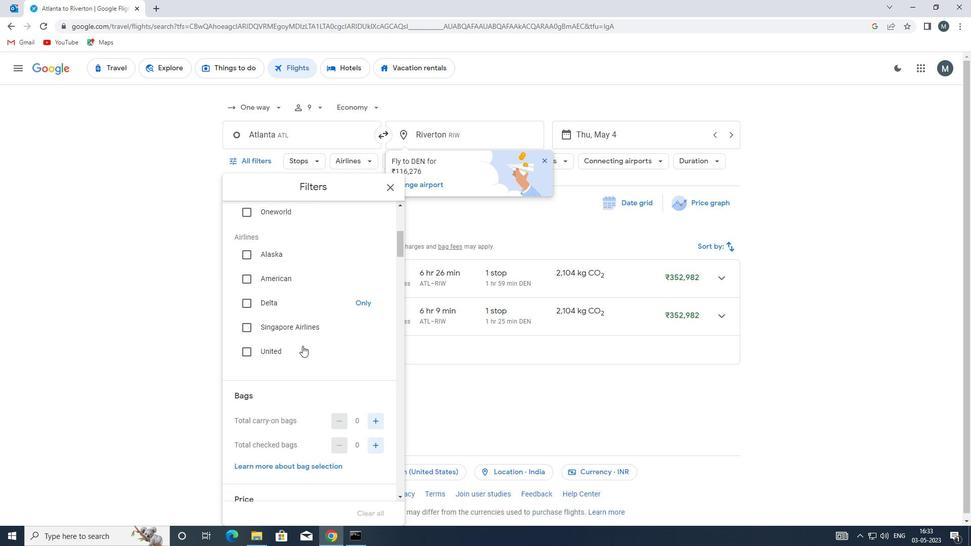 
Action: Mouse moved to (378, 392)
Screenshot: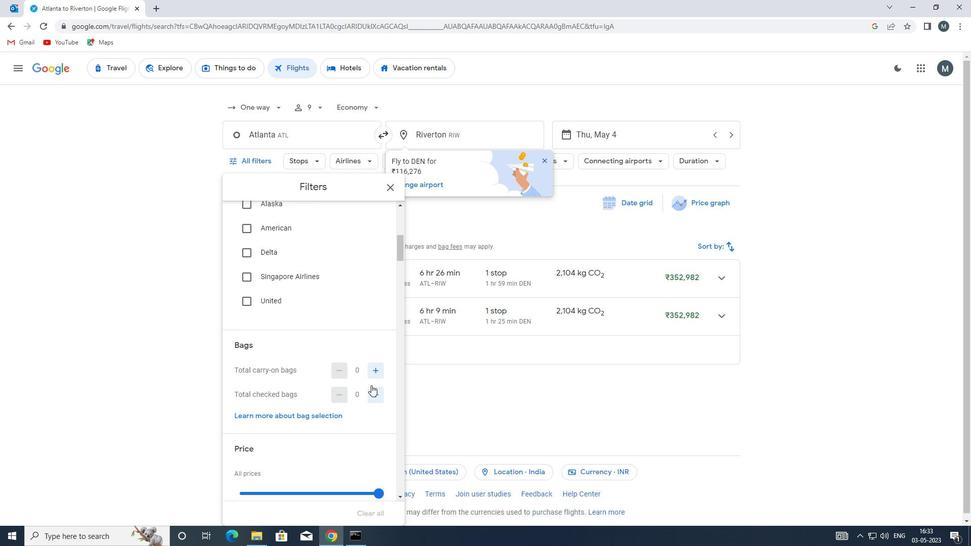 
Action: Mouse pressed left at (378, 392)
Screenshot: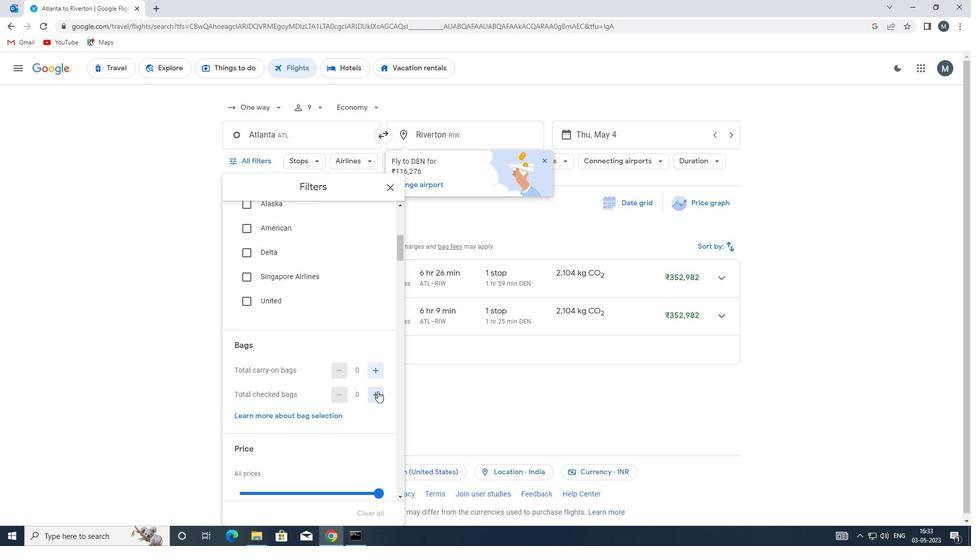 
Action: Mouse pressed left at (378, 392)
Screenshot: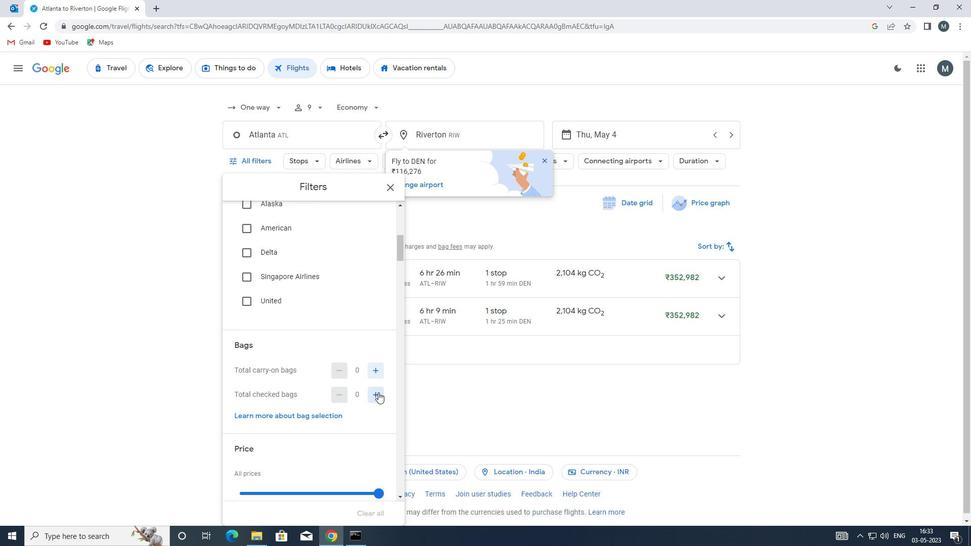 
Action: Mouse moved to (310, 350)
Screenshot: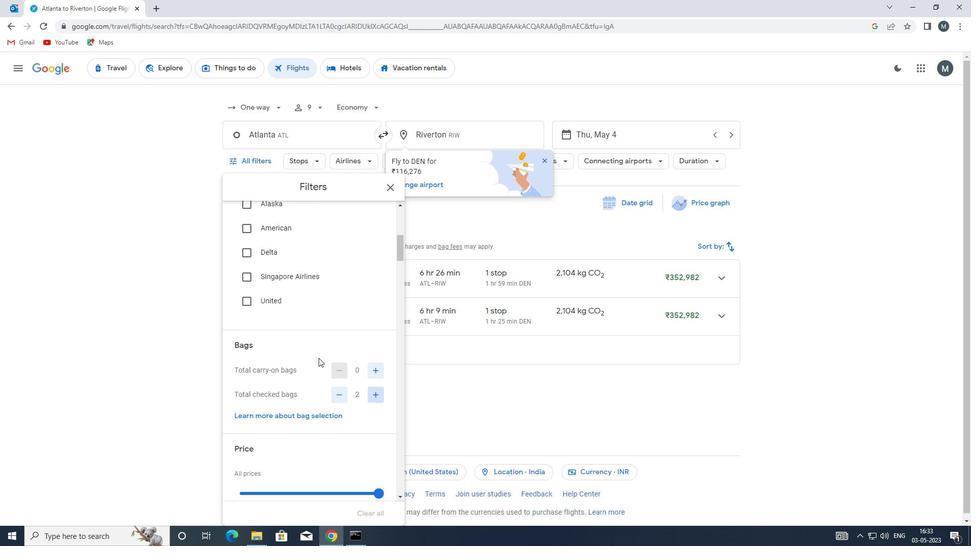 
Action: Mouse scrolled (310, 349) with delta (0, 0)
Screenshot: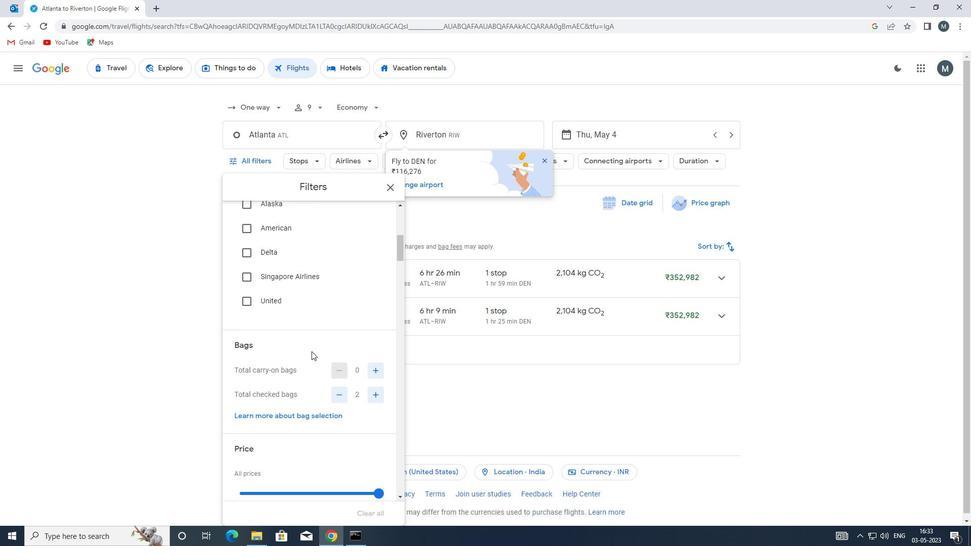
Action: Mouse moved to (307, 347)
Screenshot: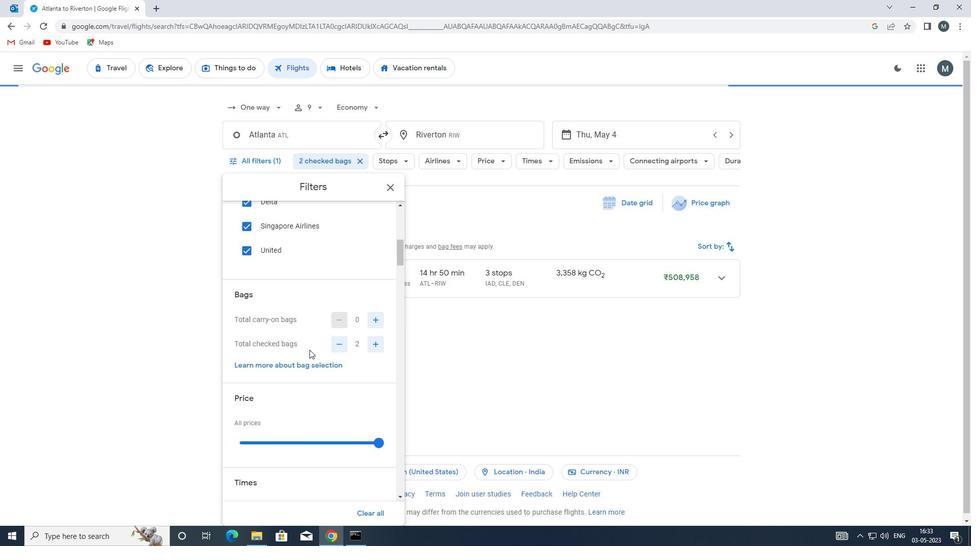 
Action: Mouse scrolled (307, 346) with delta (0, 0)
Screenshot: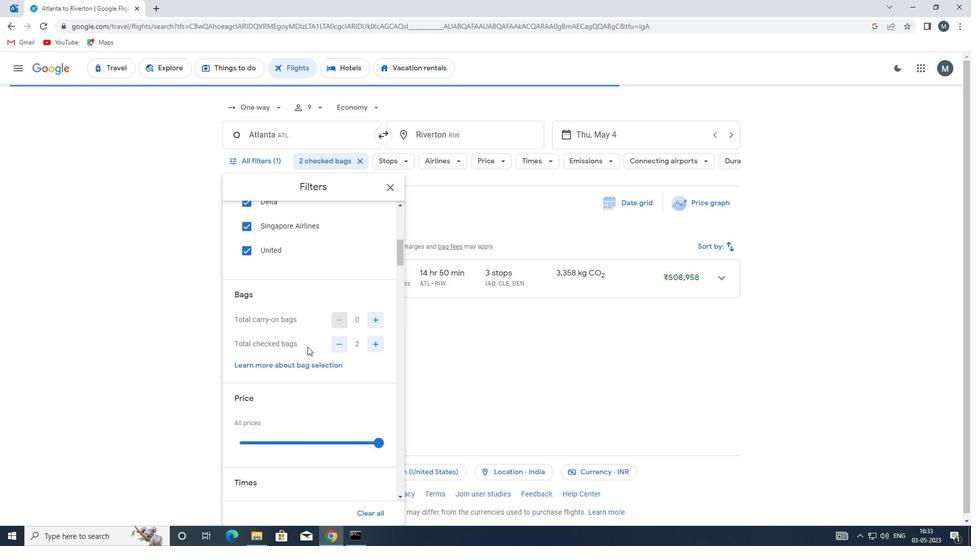 
Action: Mouse moved to (308, 344)
Screenshot: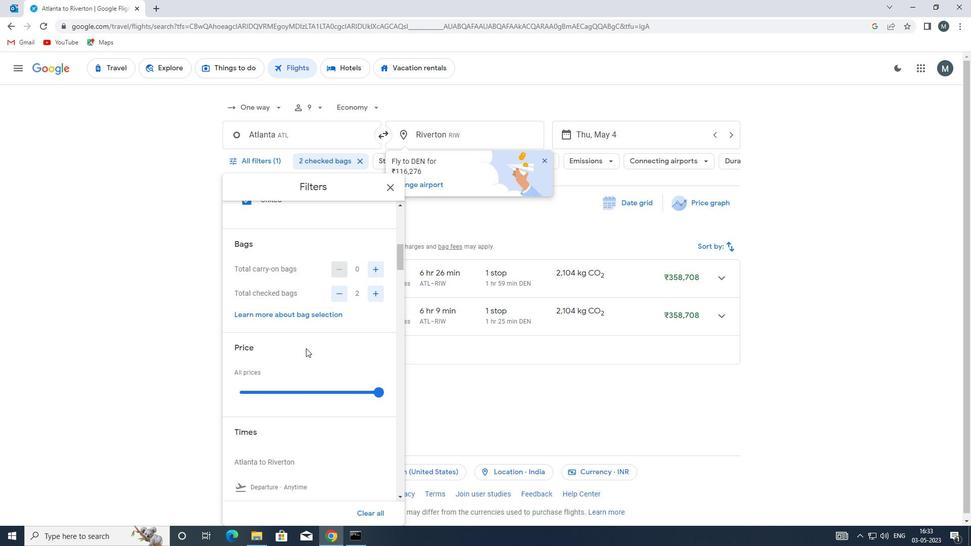 
Action: Mouse scrolled (308, 344) with delta (0, 0)
Screenshot: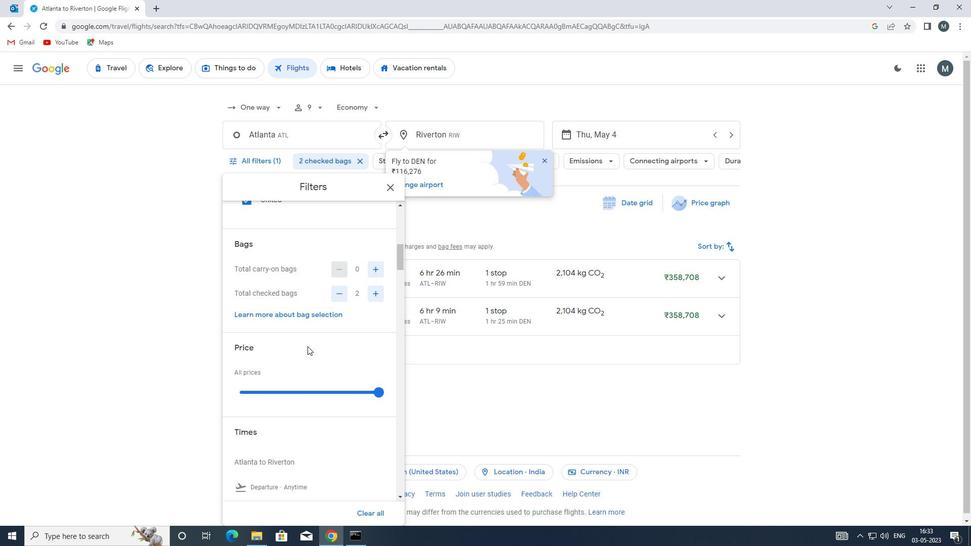 
Action: Mouse moved to (301, 334)
Screenshot: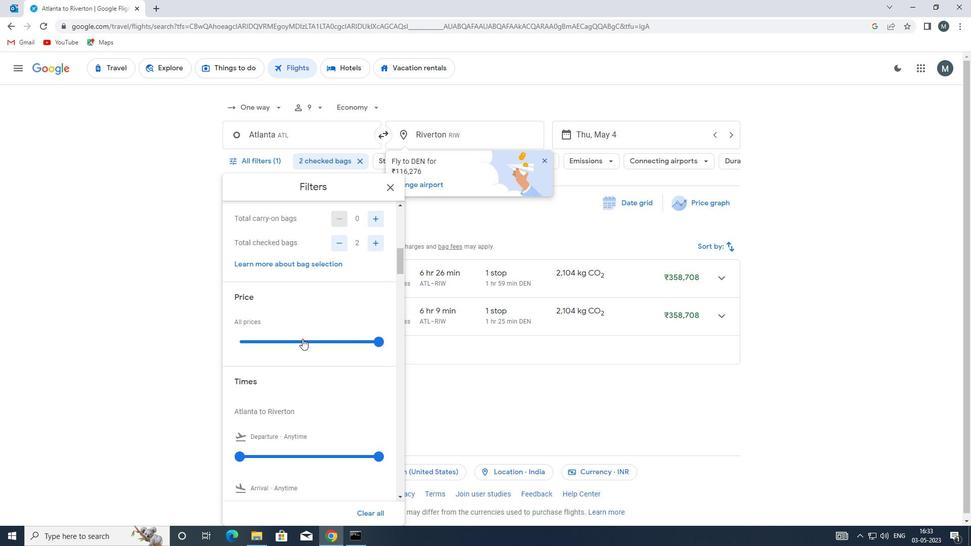 
Action: Mouse pressed left at (301, 334)
Screenshot: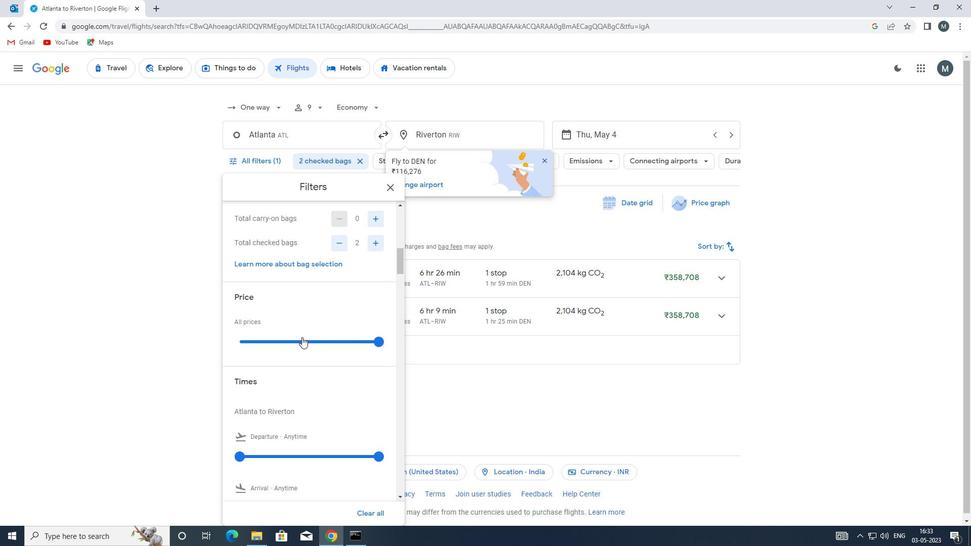 
Action: Mouse pressed left at (301, 334)
Screenshot: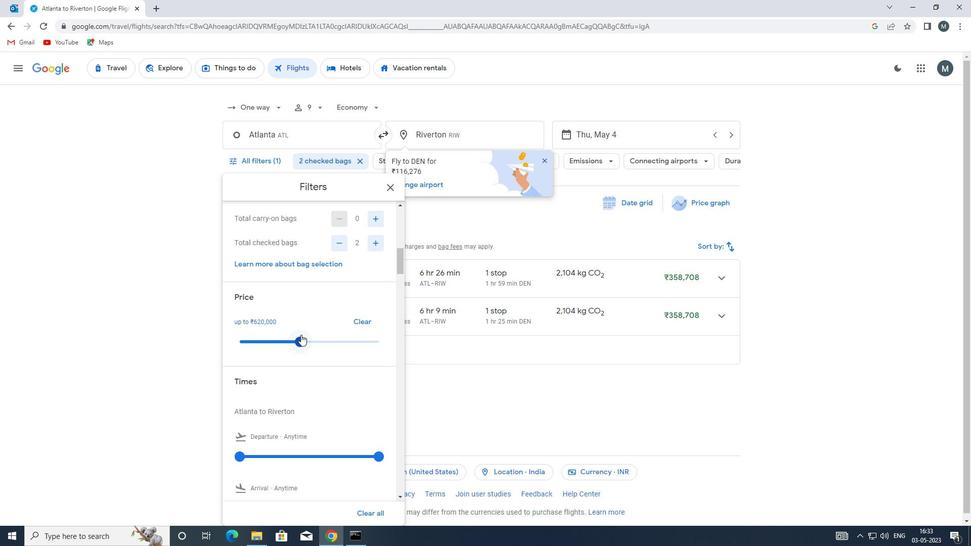 
Action: Mouse moved to (275, 335)
Screenshot: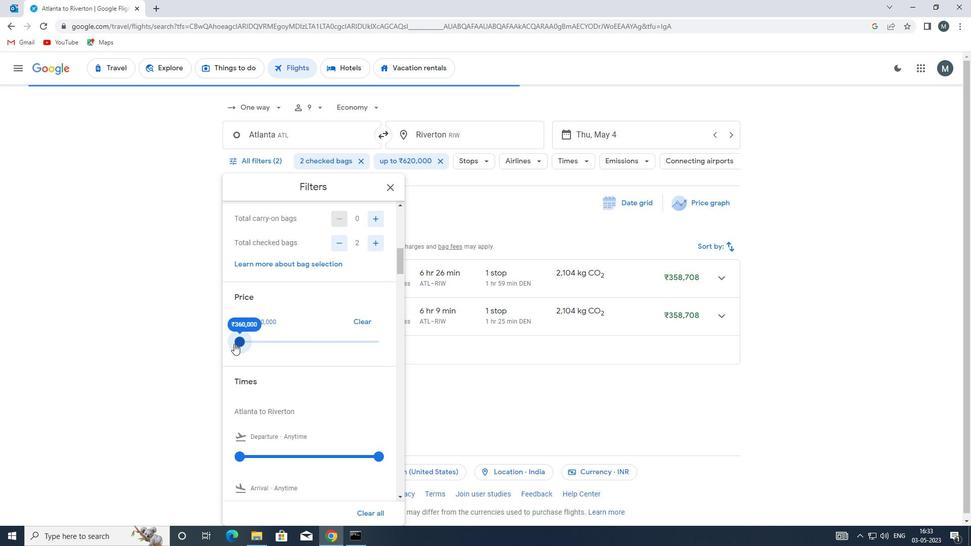 
Action: Mouse scrolled (275, 334) with delta (0, 0)
Screenshot: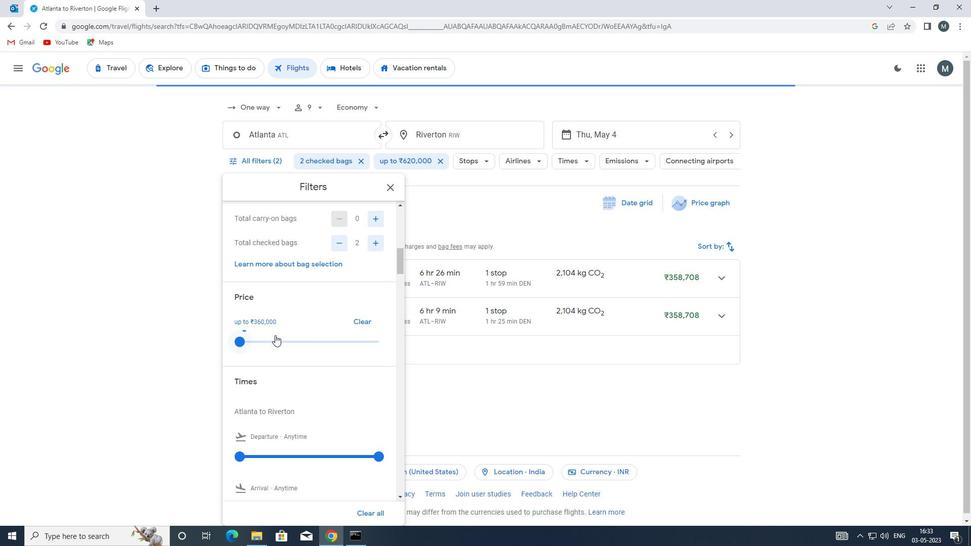 
Action: Mouse moved to (300, 323)
Screenshot: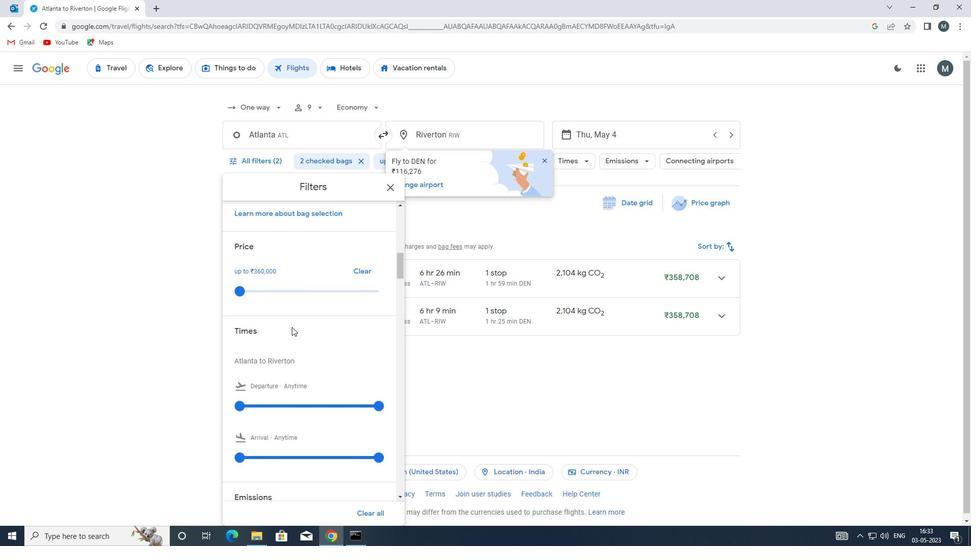 
Action: Mouse scrolled (300, 323) with delta (0, 0)
Screenshot: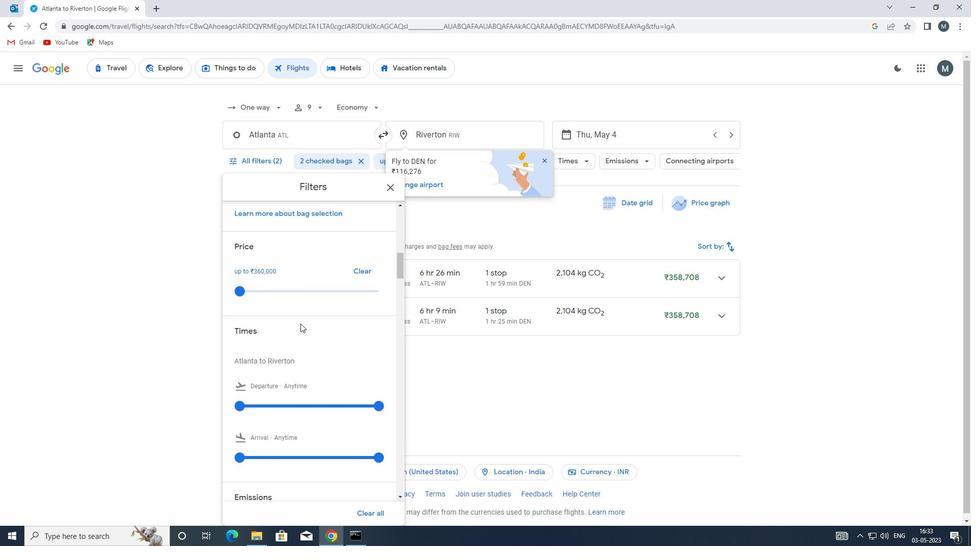 
Action: Mouse moved to (239, 353)
Screenshot: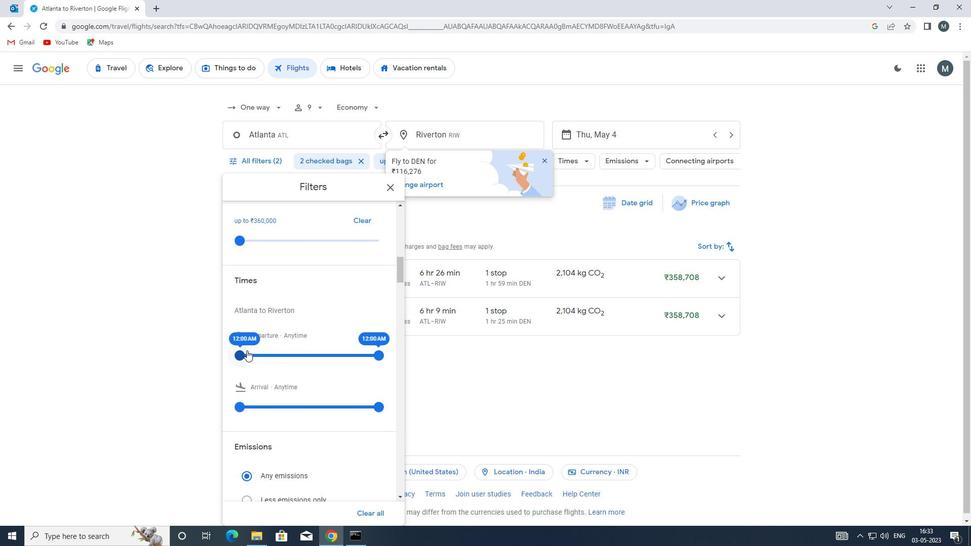 
Action: Mouse pressed left at (239, 353)
Screenshot: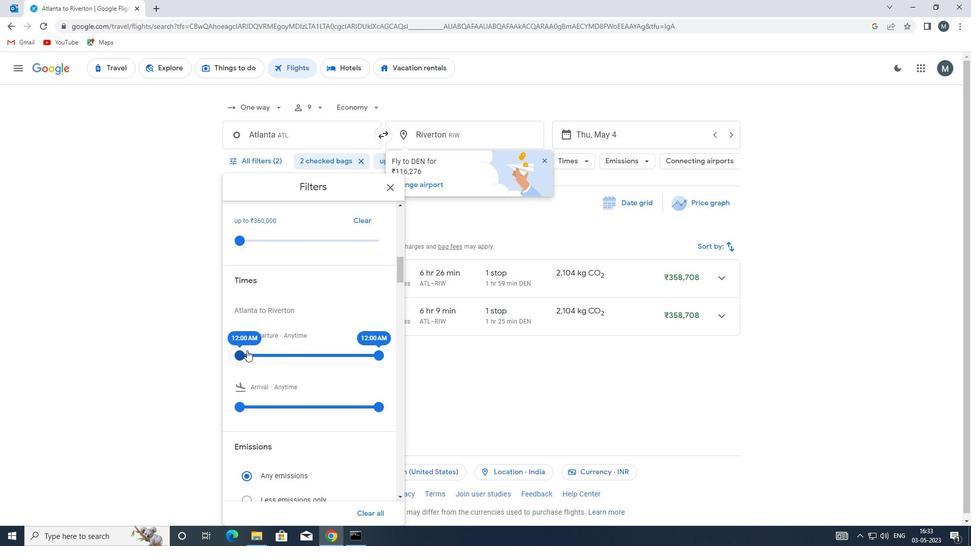 
Action: Mouse moved to (379, 354)
Screenshot: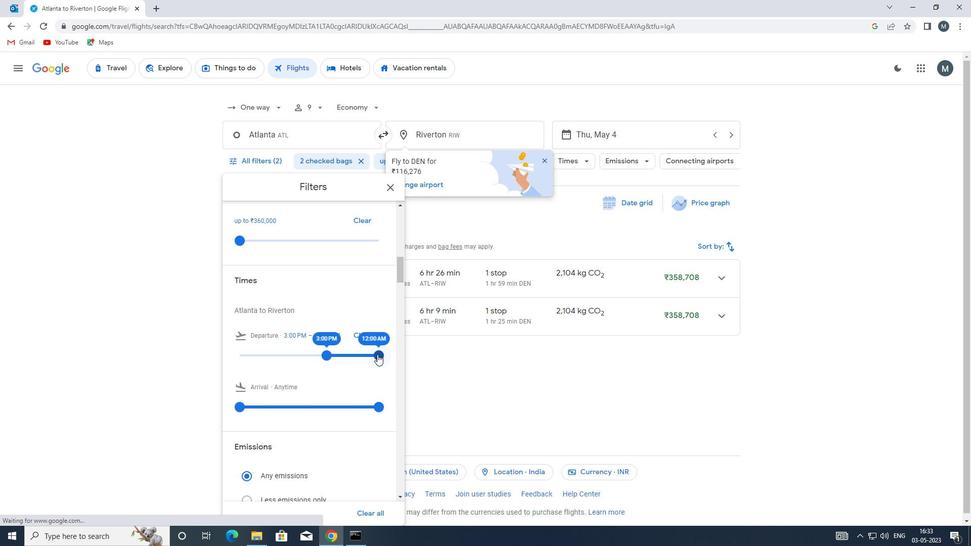 
Action: Mouse pressed left at (379, 354)
Screenshot: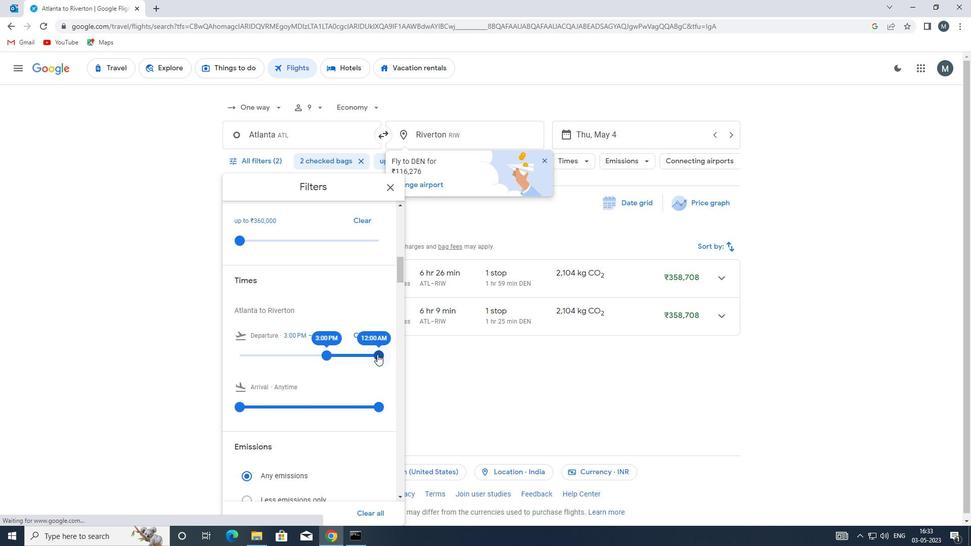 
Action: Mouse moved to (313, 354)
Screenshot: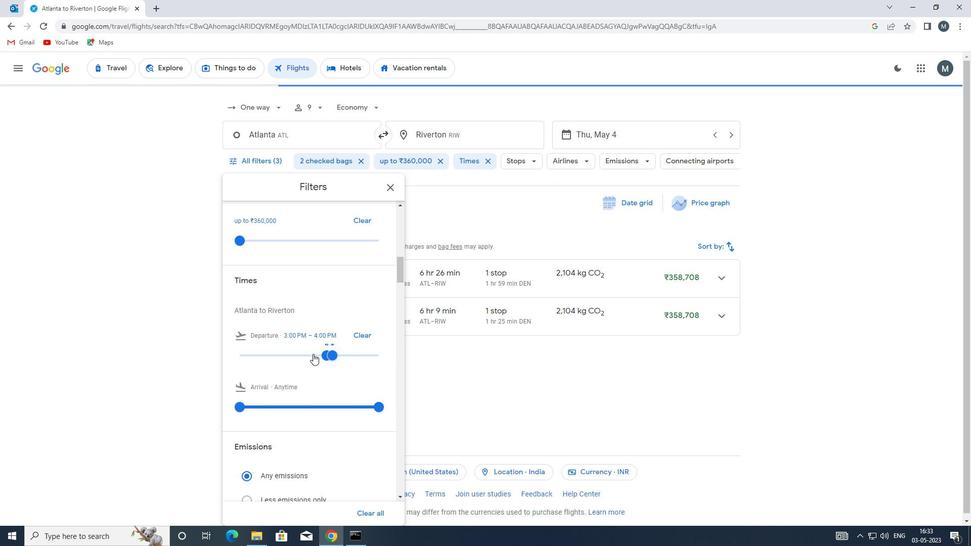 
Action: Mouse scrolled (313, 353) with delta (0, 0)
Screenshot: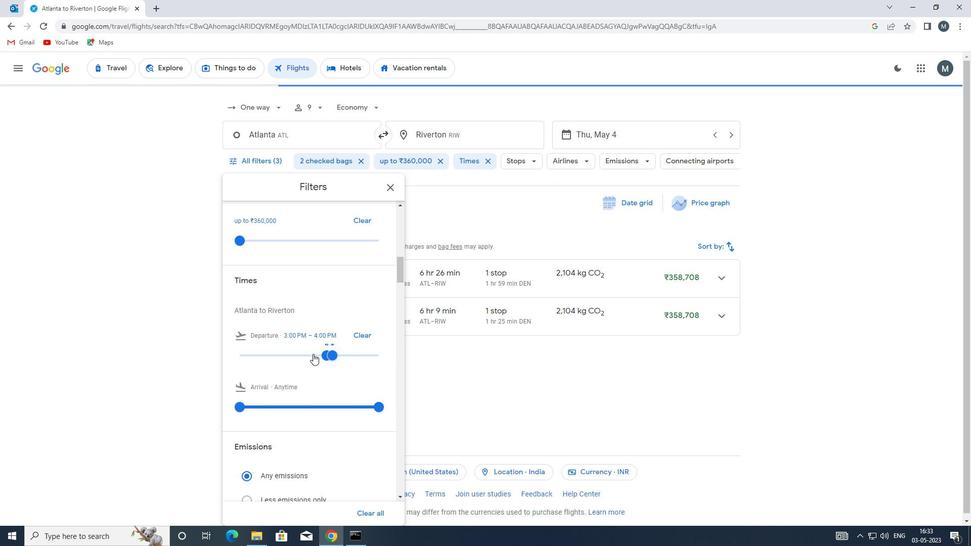 
Action: Mouse moved to (286, 348)
Screenshot: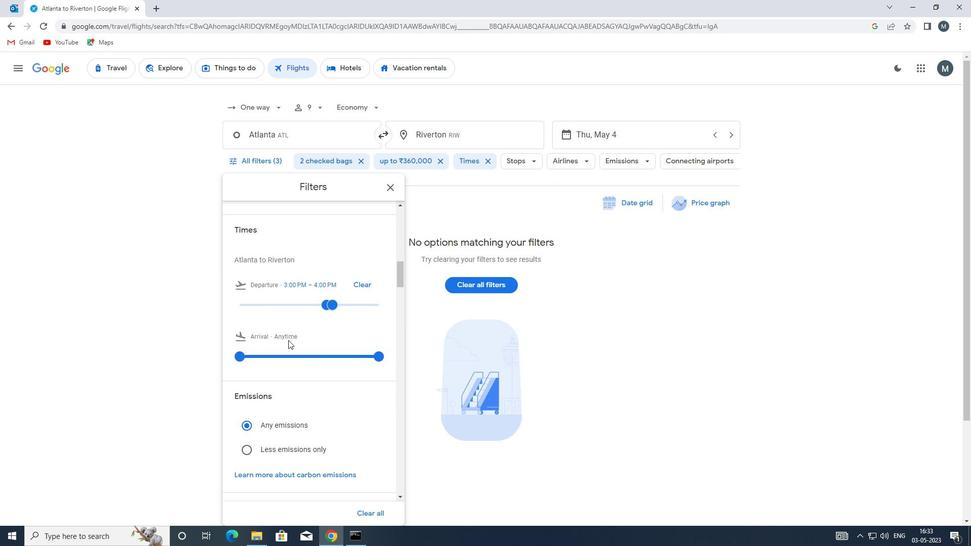 
Action: Mouse scrolled (286, 348) with delta (0, 0)
Screenshot: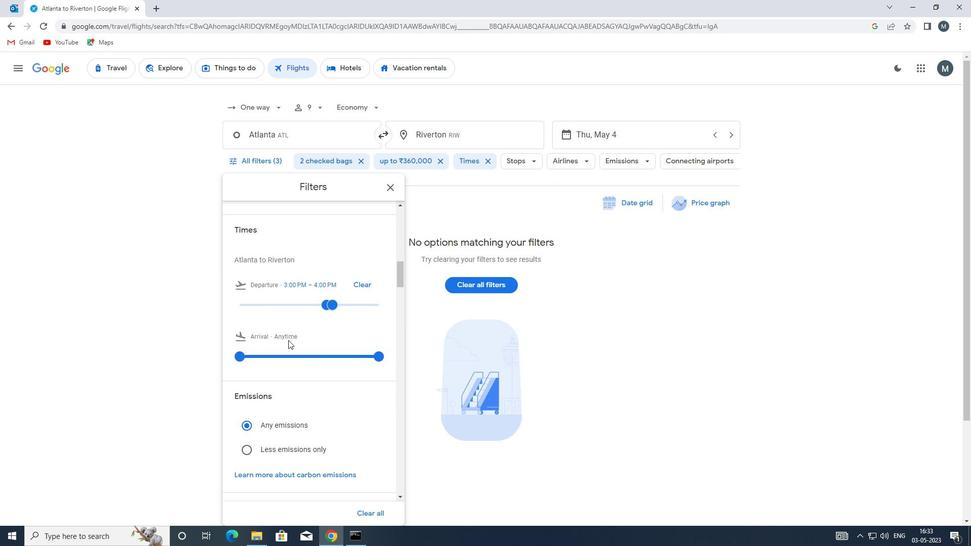 
Action: Mouse moved to (247, 398)
Screenshot: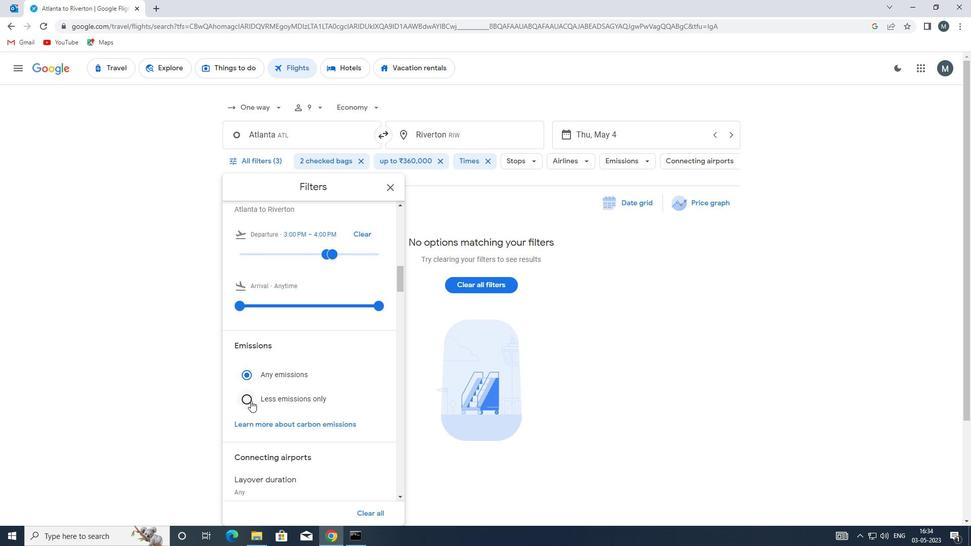 
Action: Mouse pressed left at (247, 398)
Screenshot: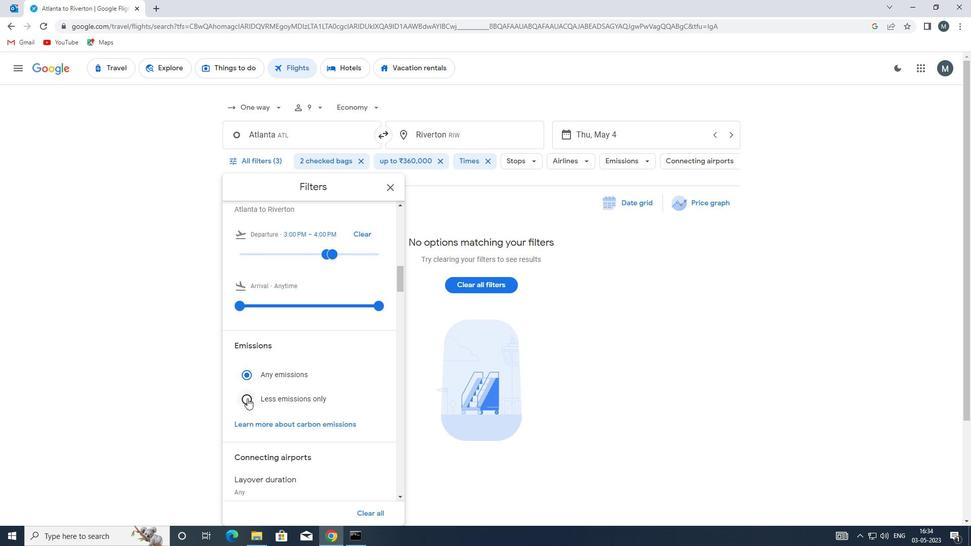 
Action: Mouse moved to (283, 383)
Screenshot: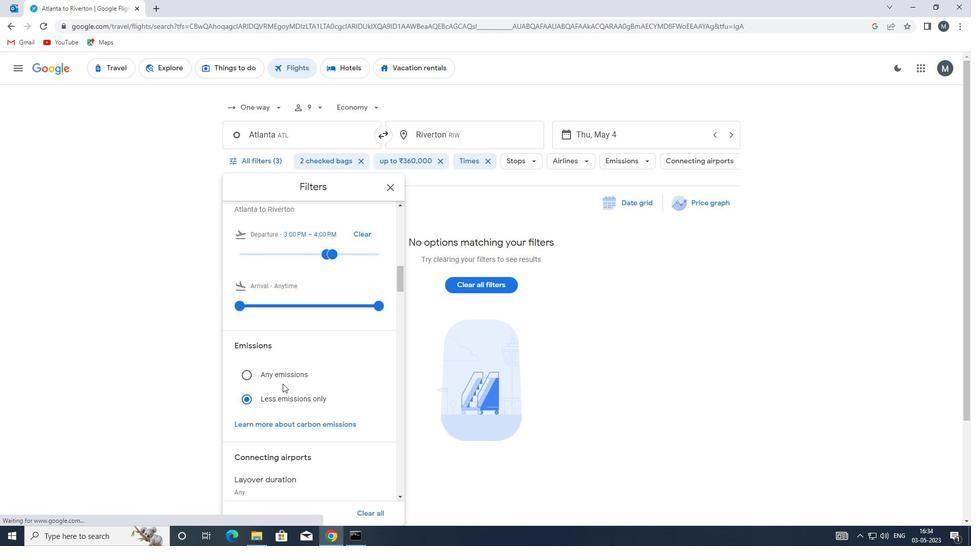 
Action: Mouse scrolled (283, 382) with delta (0, 0)
Screenshot: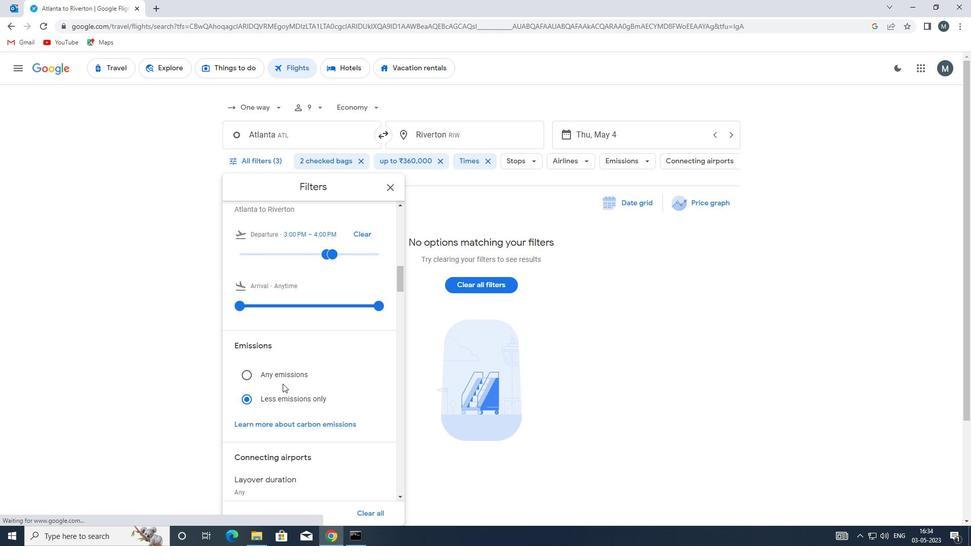 
Action: Mouse moved to (396, 189)
Screenshot: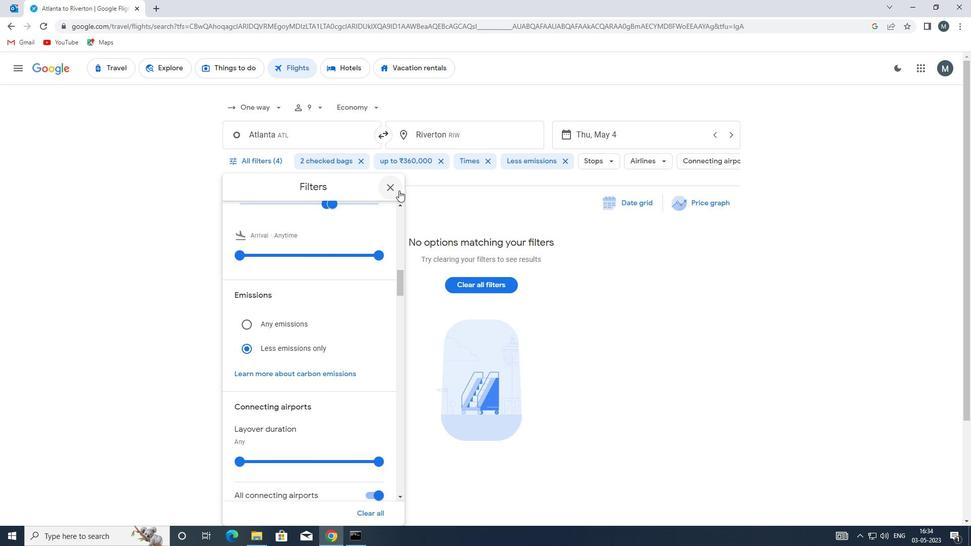 
Action: Mouse pressed left at (396, 189)
Screenshot: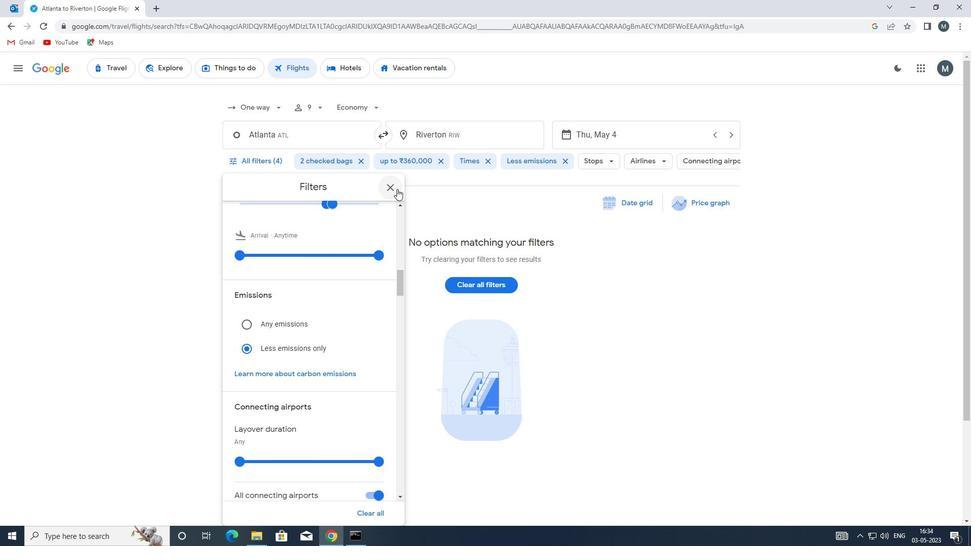 
Action: Mouse moved to (394, 189)
Screenshot: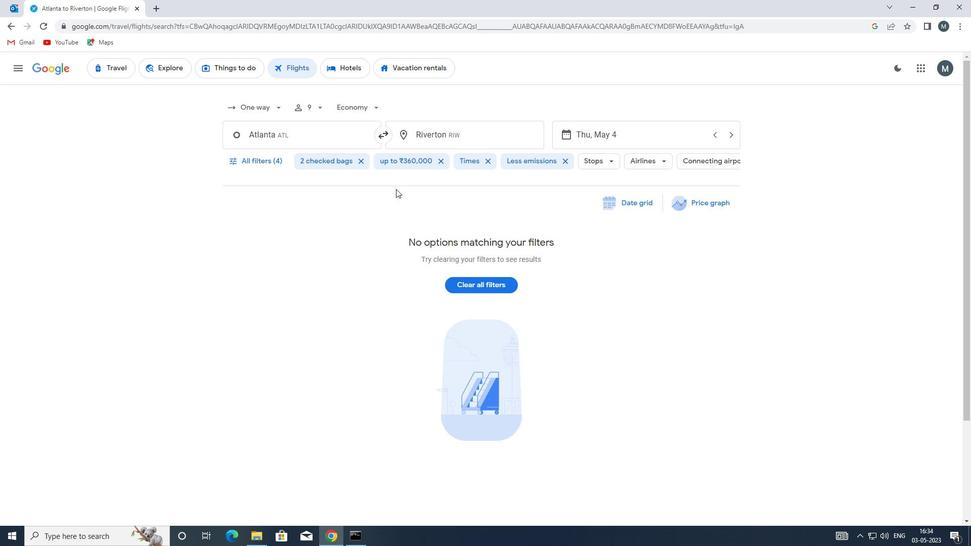 
